 Task: AssignVinnyoffice2@gmail.com as Assignee of Issue Issue0000000058 in Backlog  in Scrum Project Project0000000012 in Jira. AssignCarxxstreet791@gmail.com as Assignee of Issue Issue0000000059 in Backlog  in Scrum Project Project0000000012 in Jira. AssignCarxxstreet791@gmail.com as Assignee of Issue Issue0000000060 in Backlog  in Scrum Project Project0000000012 in Jira. Create a Sprint called Sprint0000000031 in Scrum Project Project0000000011 in Jira. Create a Sprint called Sprint0000000032 in Scrum Project Project0000000011 in Jira
Action: Mouse moved to (964, 416)
Screenshot: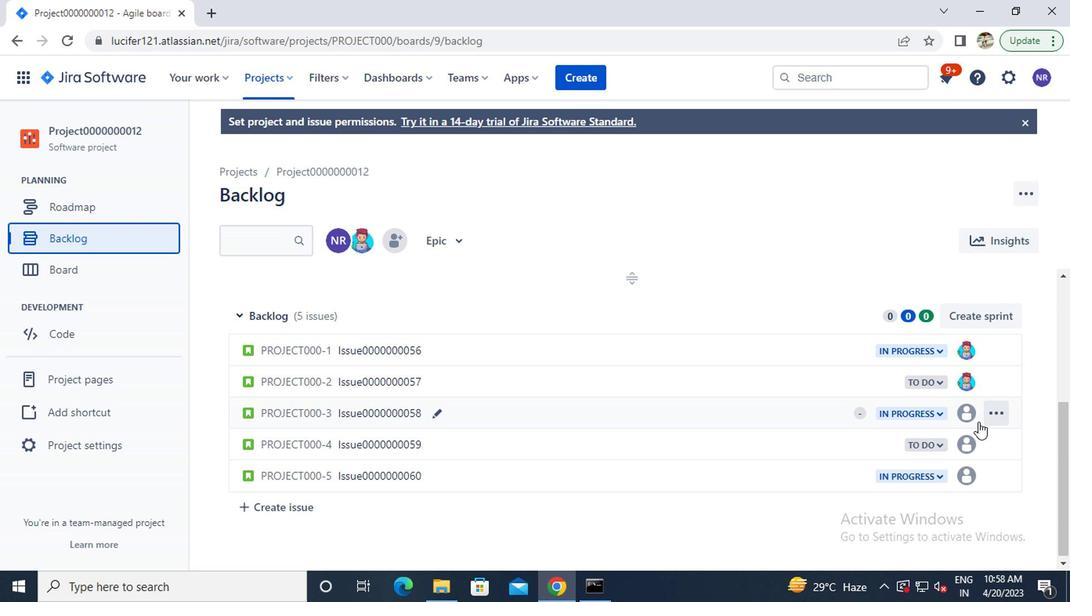 
Action: Mouse pressed left at (964, 416)
Screenshot: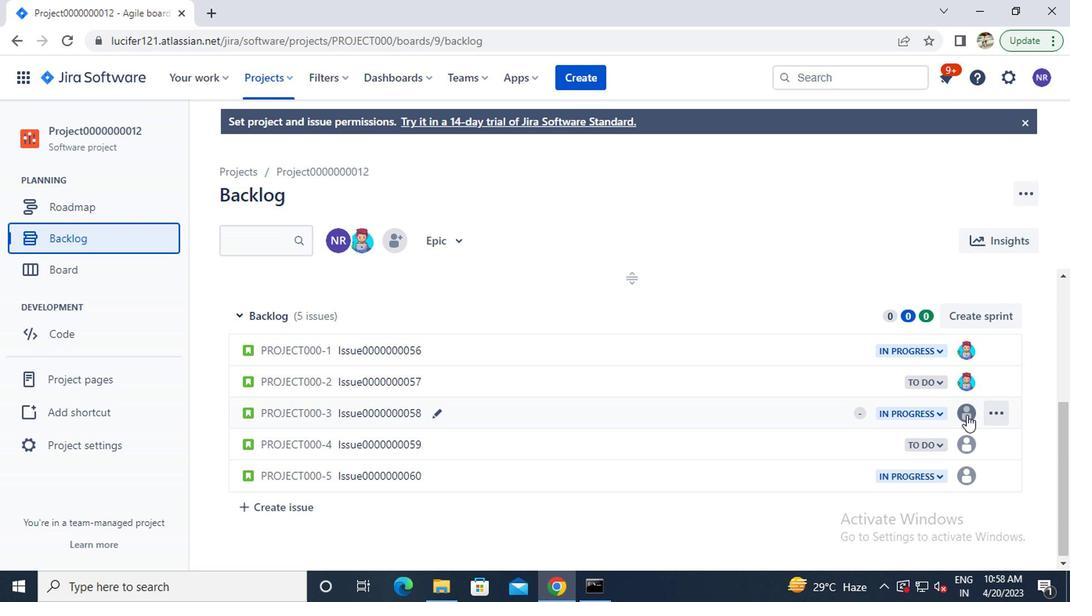 
Action: Mouse moved to (965, 414)
Screenshot: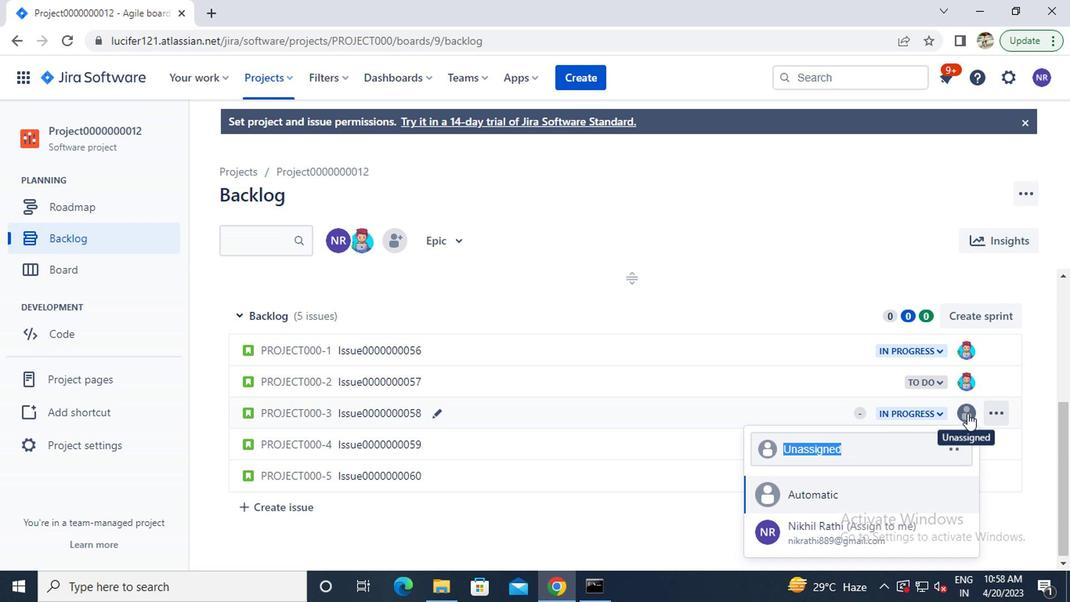 
Action: Key pressed v
Screenshot: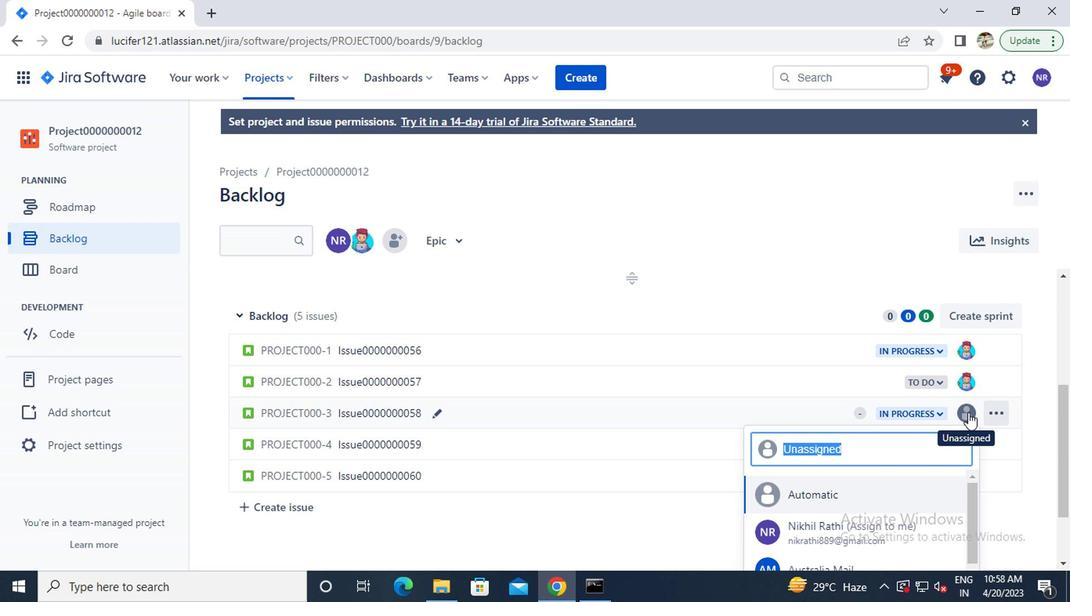 
Action: Mouse moved to (836, 495)
Screenshot: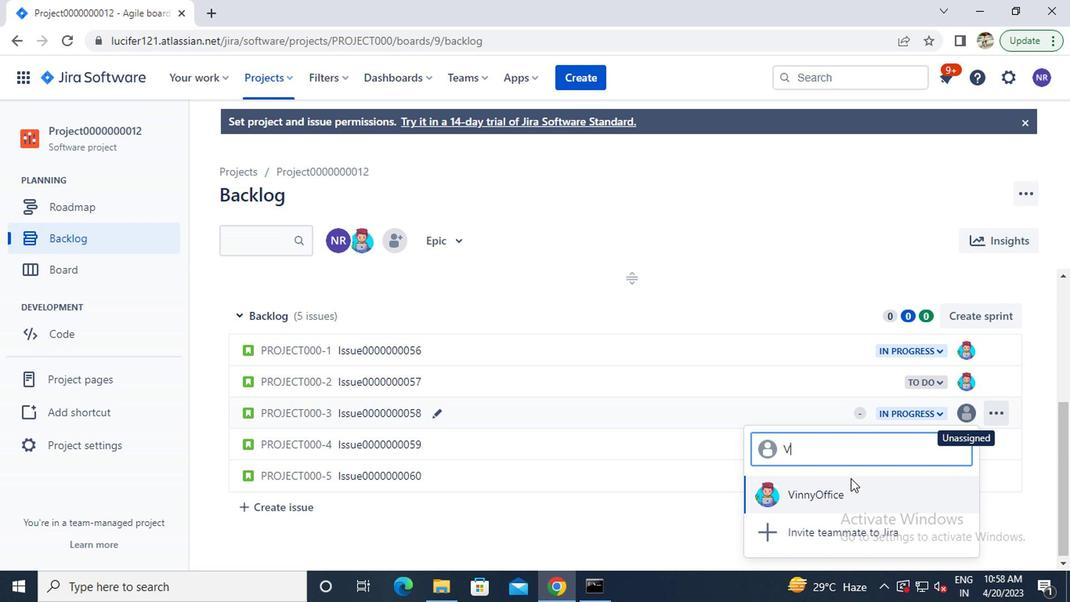 
Action: Mouse pressed left at (836, 495)
Screenshot: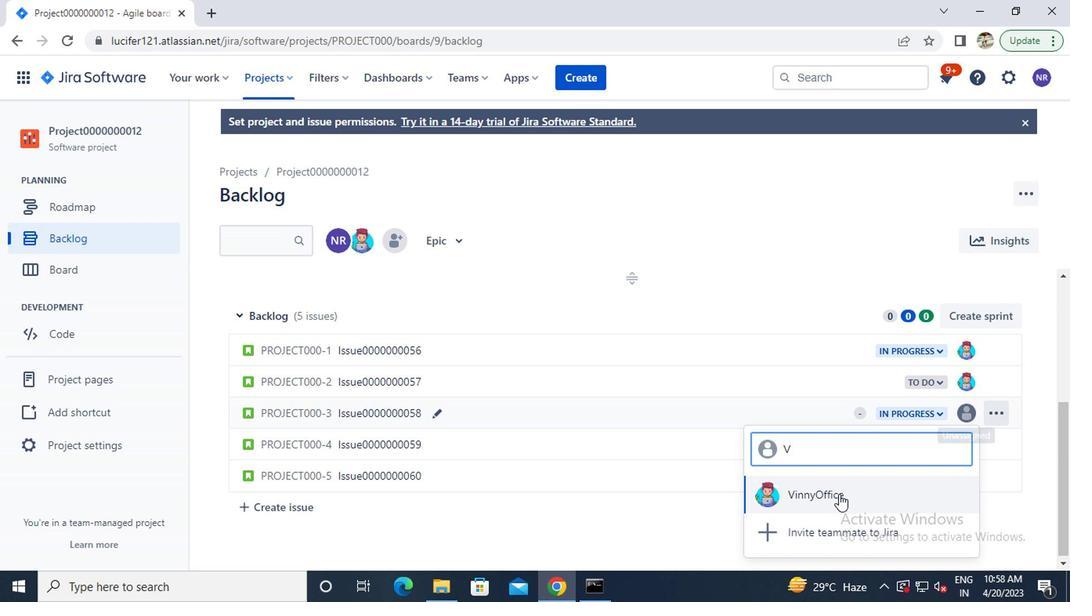 
Action: Mouse moved to (959, 447)
Screenshot: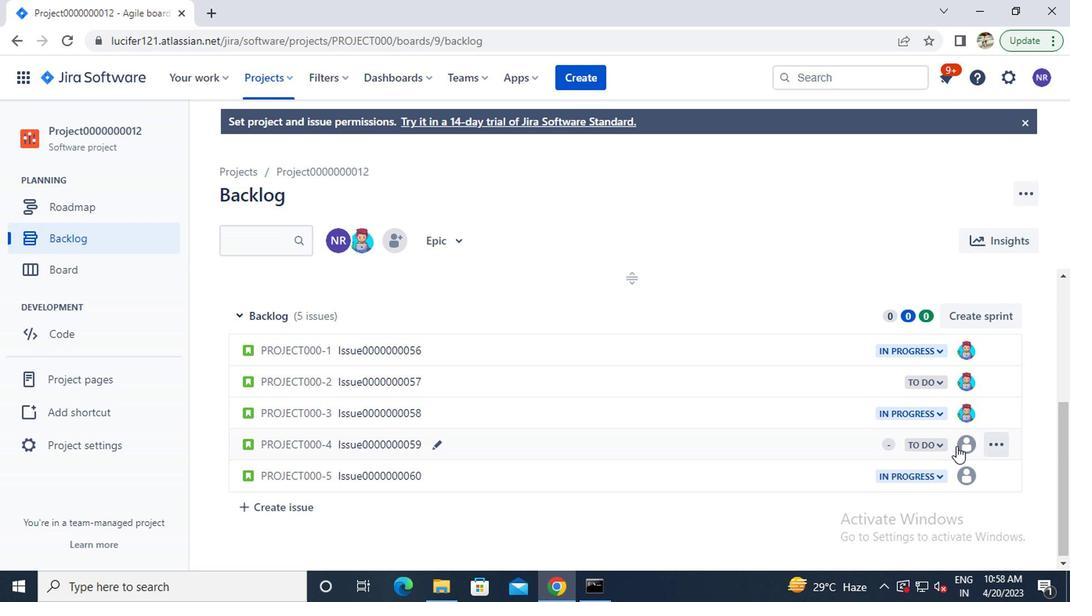
Action: Mouse pressed left at (959, 447)
Screenshot: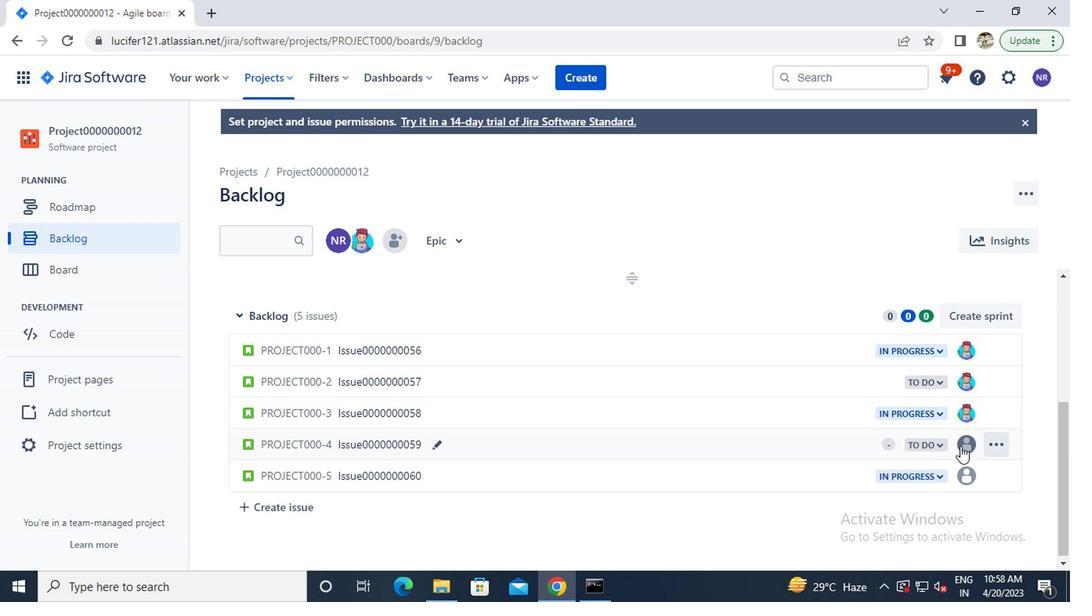 
Action: Mouse moved to (963, 442)
Screenshot: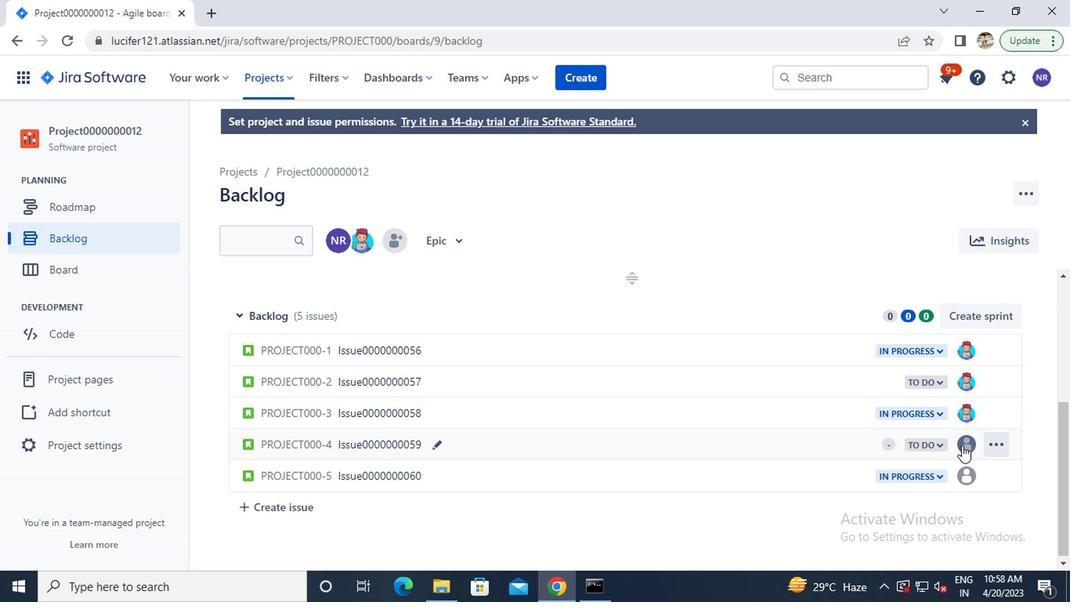 
Action: Key pressed ca
Screenshot: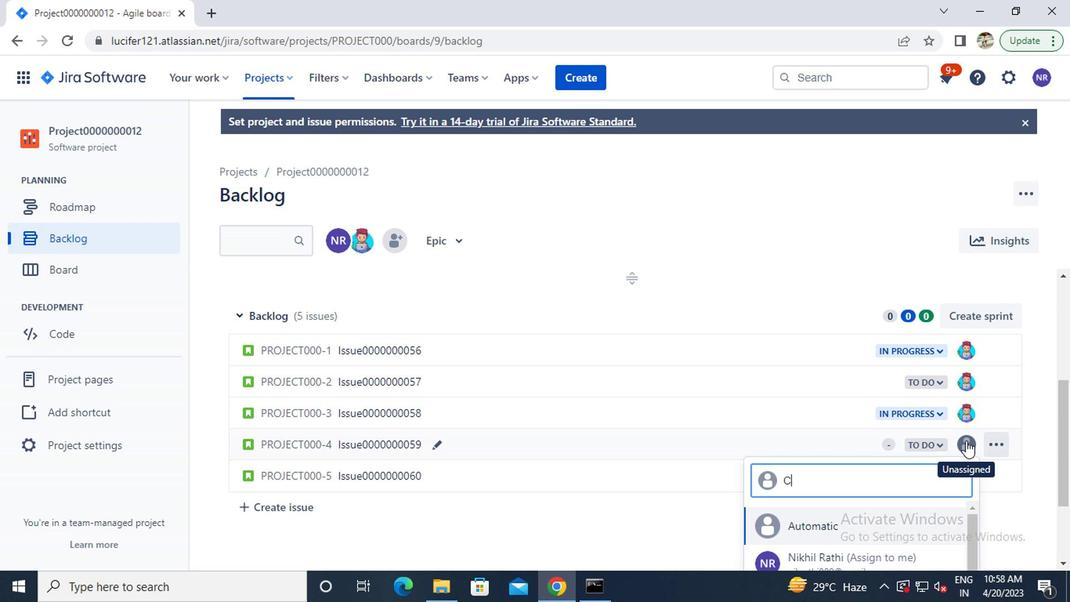 
Action: Mouse moved to (965, 442)
Screenshot: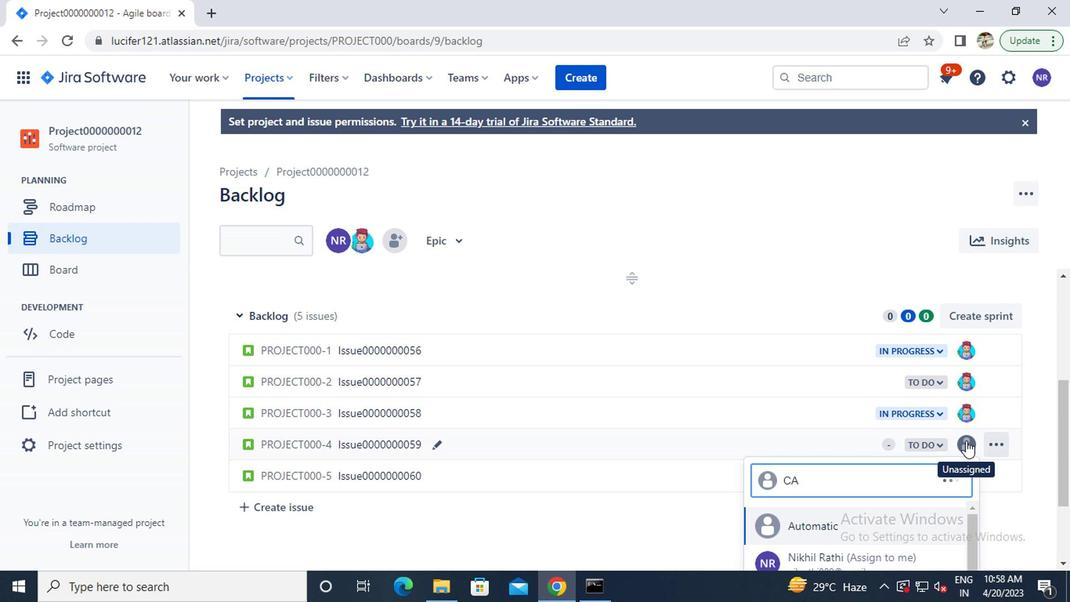 
Action: Key pressed r
Screenshot: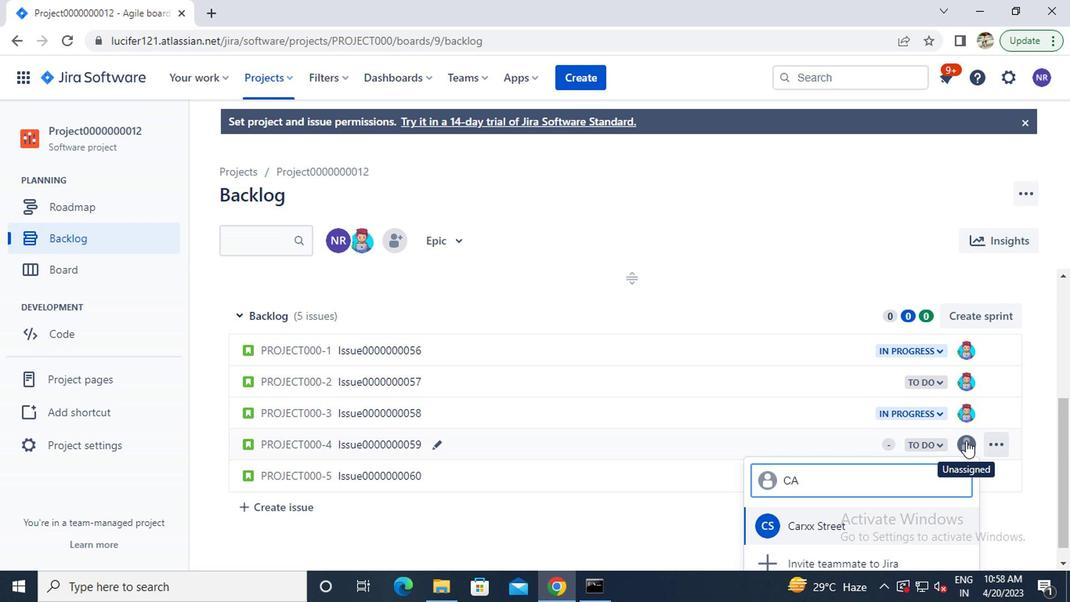 
Action: Mouse moved to (846, 523)
Screenshot: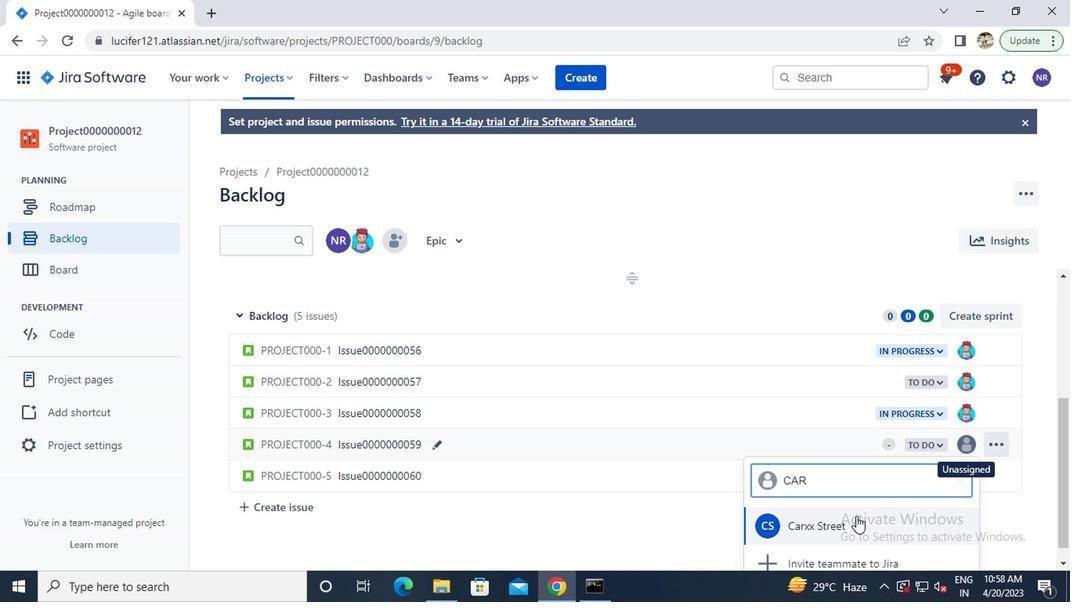 
Action: Mouse pressed left at (846, 523)
Screenshot: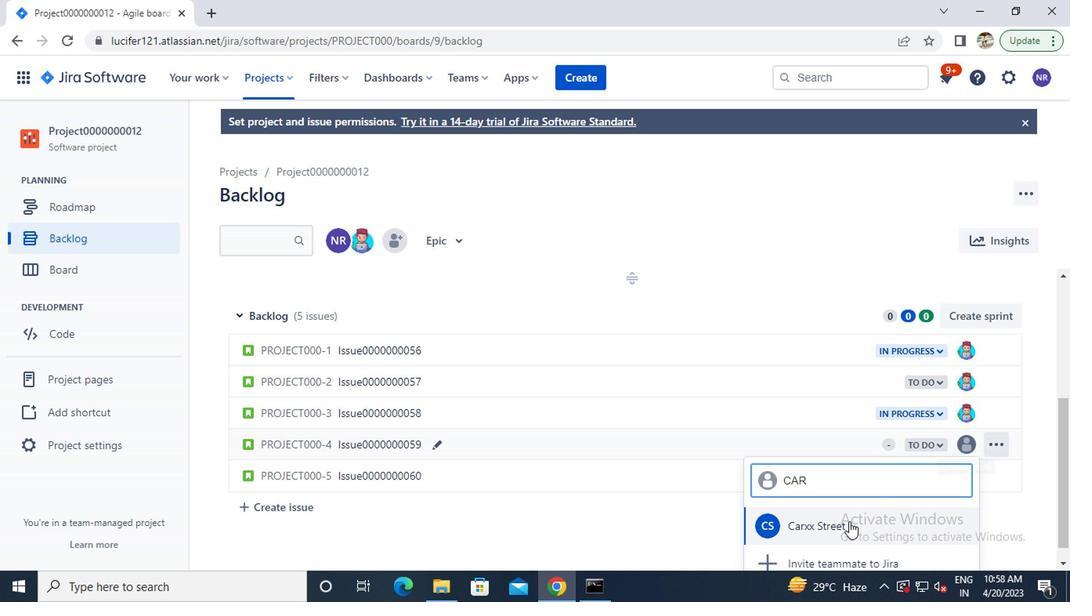 
Action: Mouse moved to (960, 476)
Screenshot: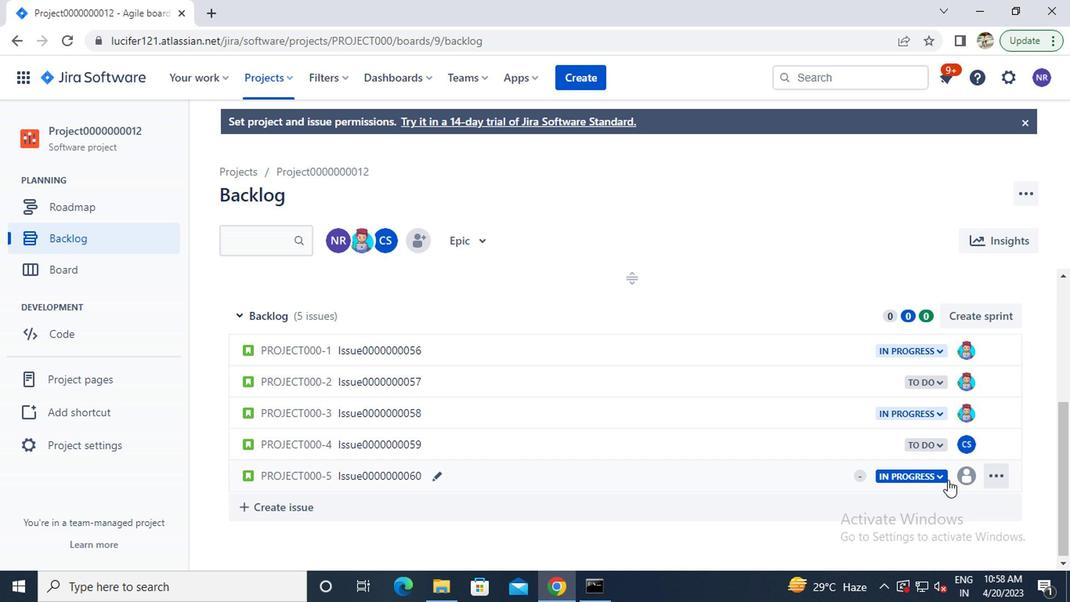 
Action: Mouse pressed left at (960, 476)
Screenshot: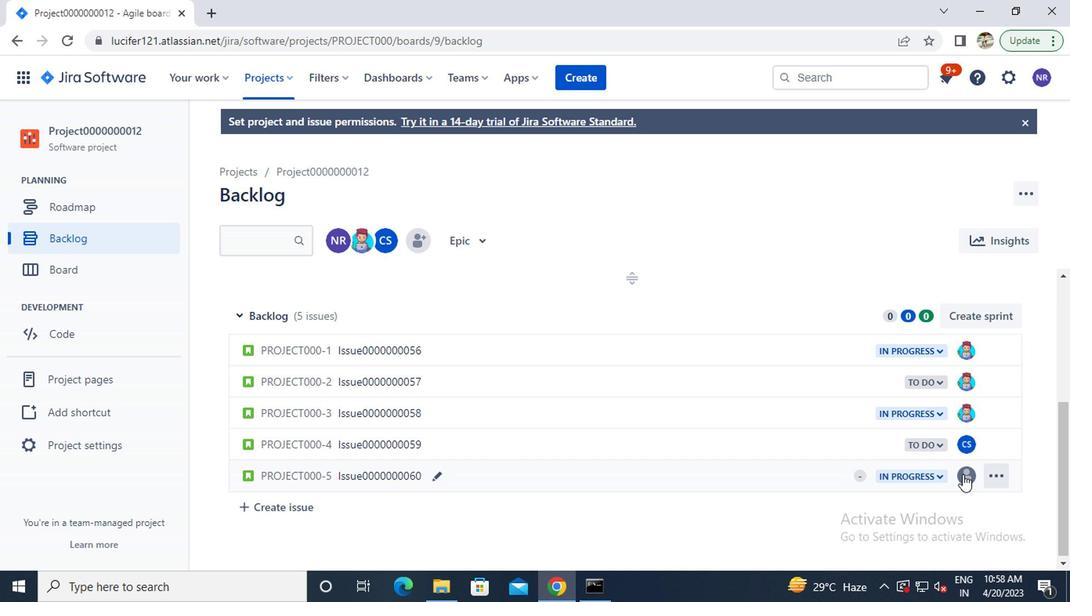 
Action: Mouse moved to (961, 476)
Screenshot: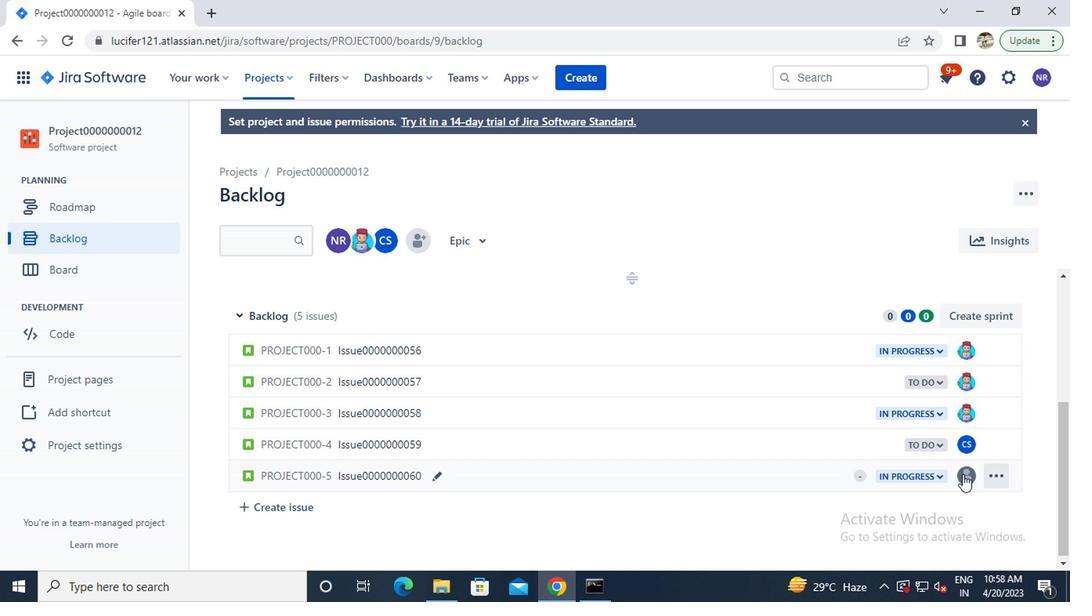 
Action: Key pressed car
Screenshot: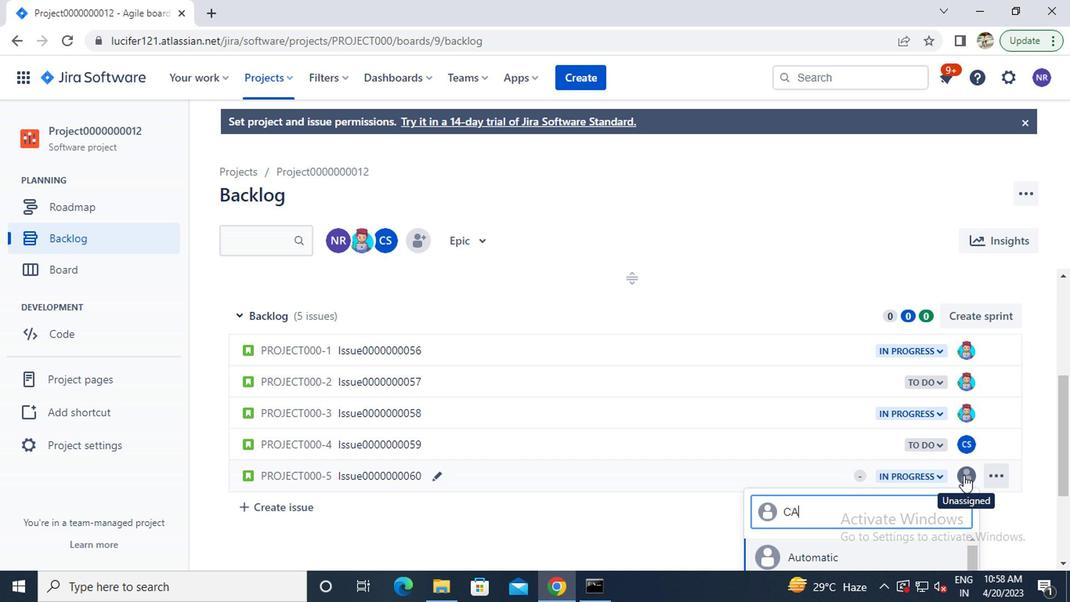 
Action: Mouse moved to (837, 552)
Screenshot: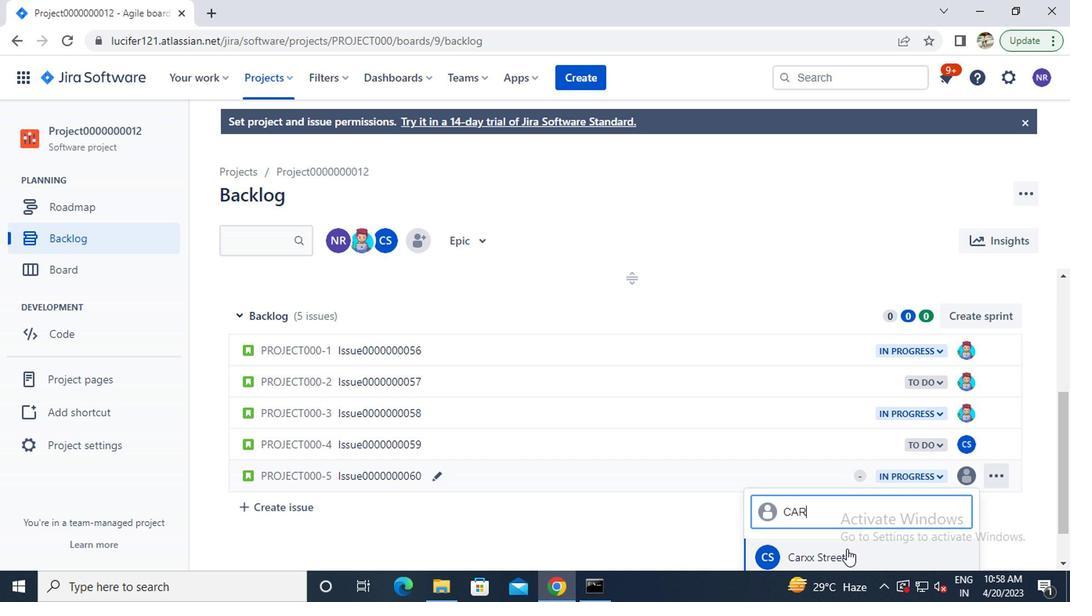 
Action: Mouse pressed left at (837, 552)
Screenshot: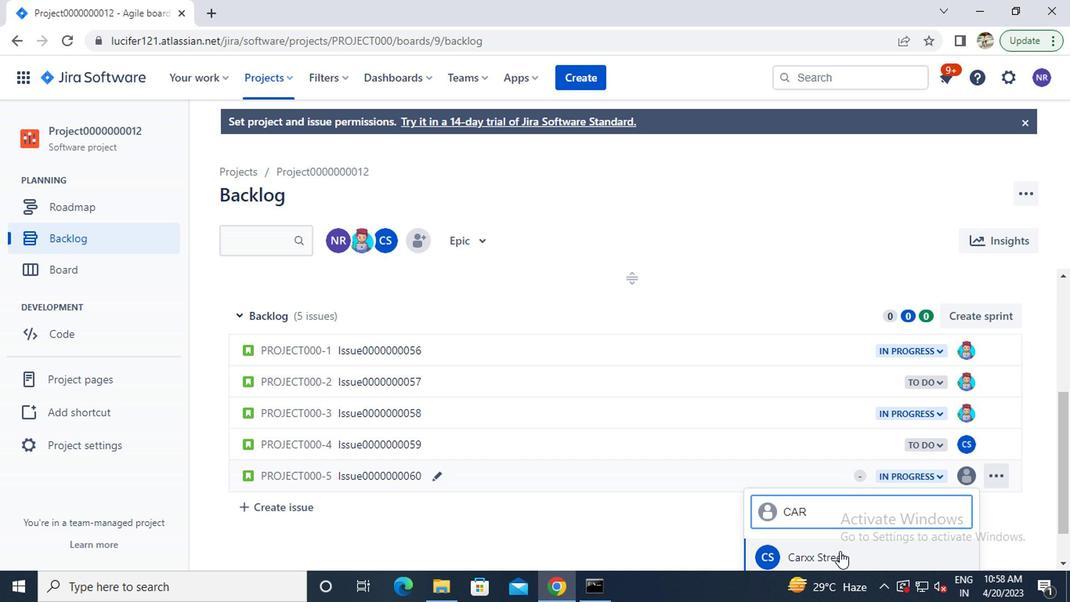 
Action: Mouse moved to (268, 78)
Screenshot: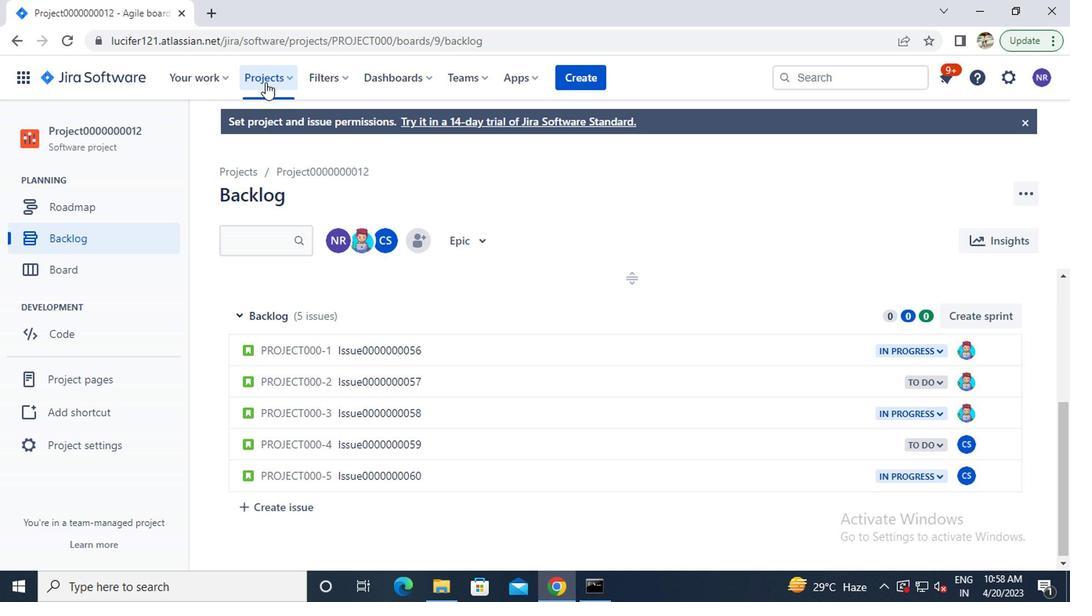 
Action: Mouse pressed left at (268, 78)
Screenshot: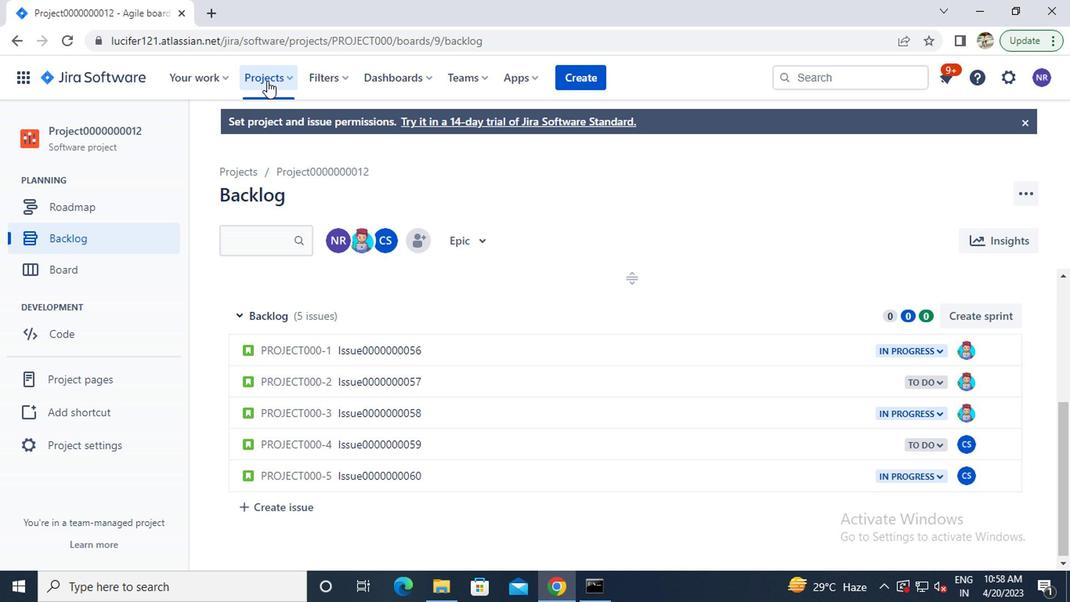 
Action: Mouse moved to (307, 181)
Screenshot: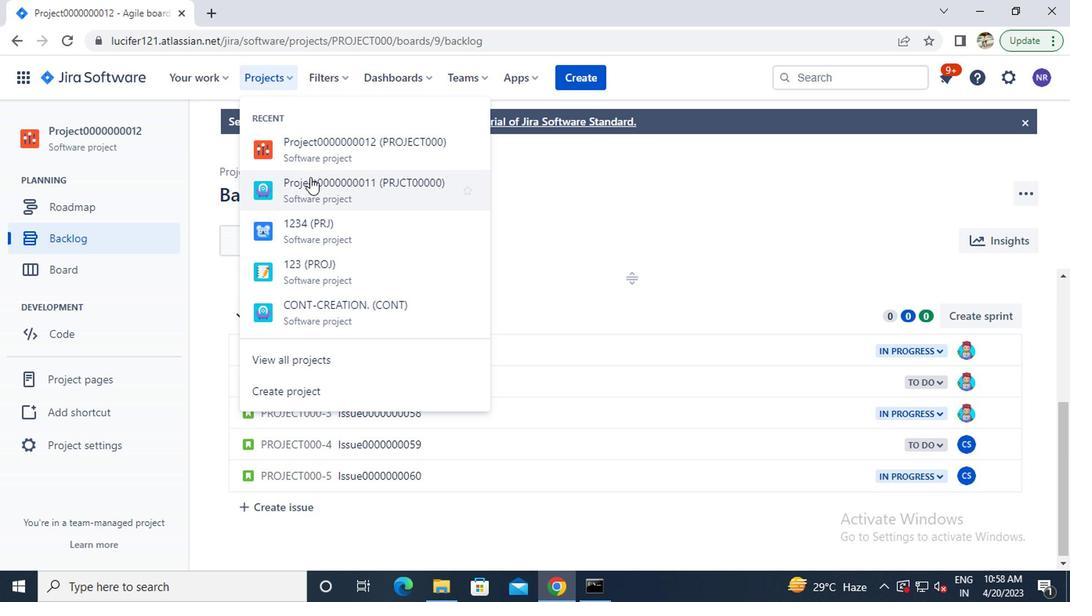 
Action: Mouse pressed left at (307, 181)
Screenshot: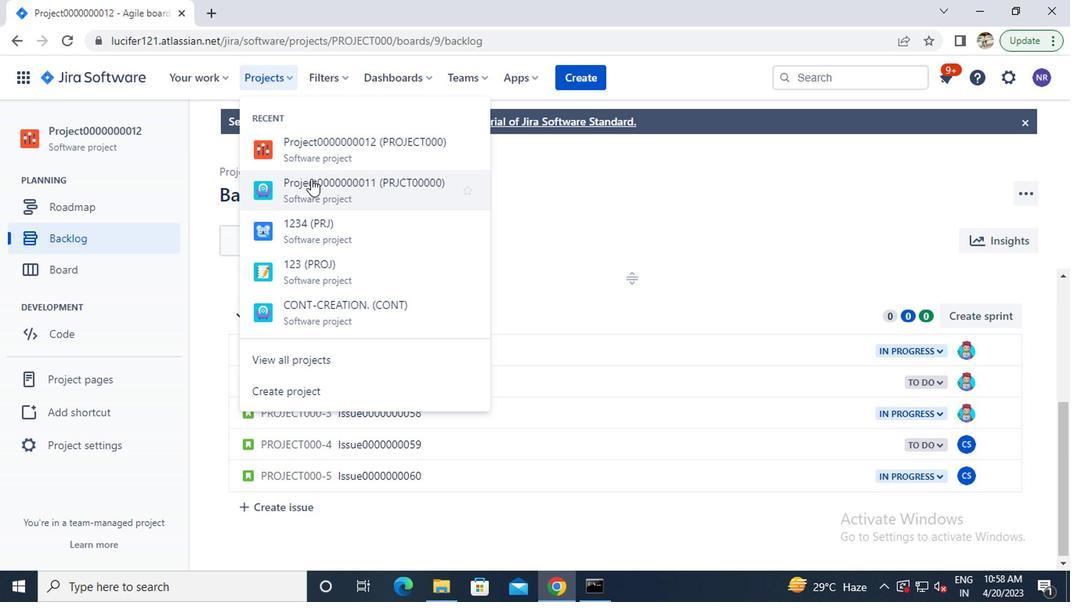 
Action: Mouse moved to (80, 233)
Screenshot: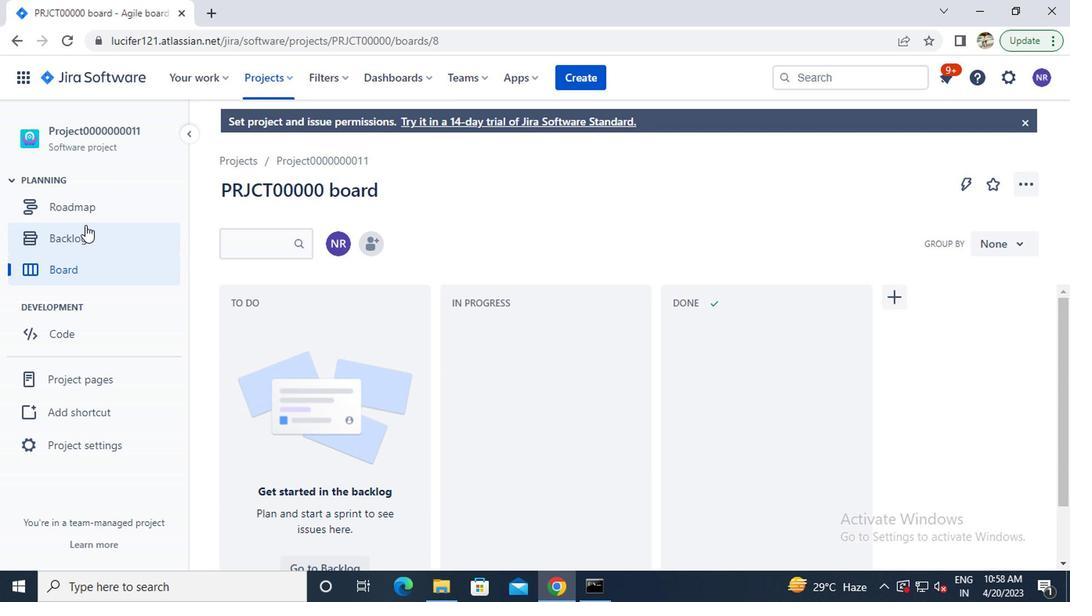 
Action: Mouse pressed left at (80, 233)
Screenshot: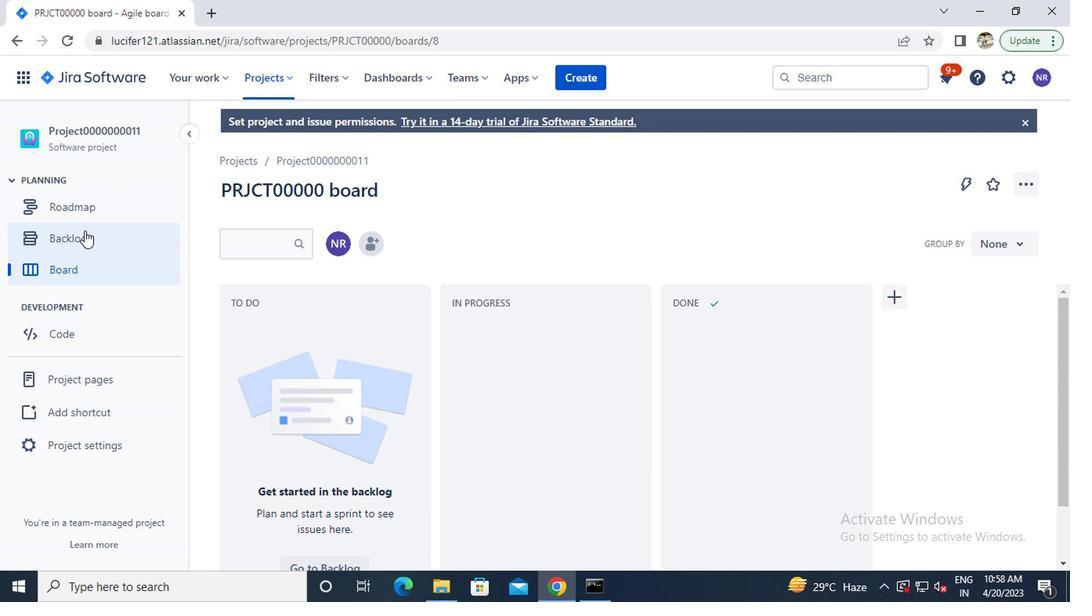 
Action: Mouse moved to (987, 288)
Screenshot: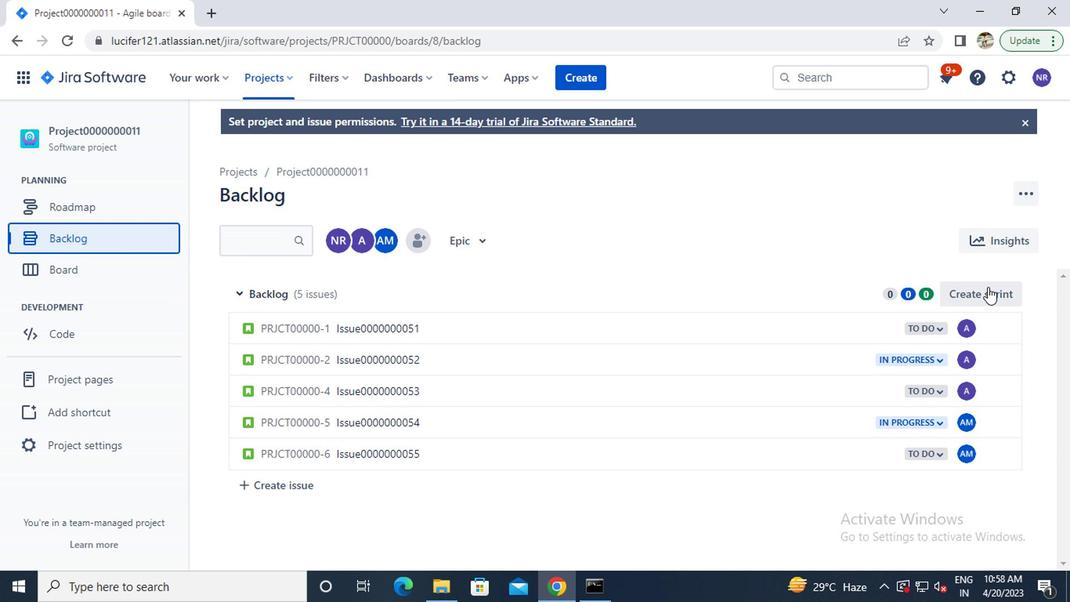 
Action: Mouse pressed left at (987, 288)
Screenshot: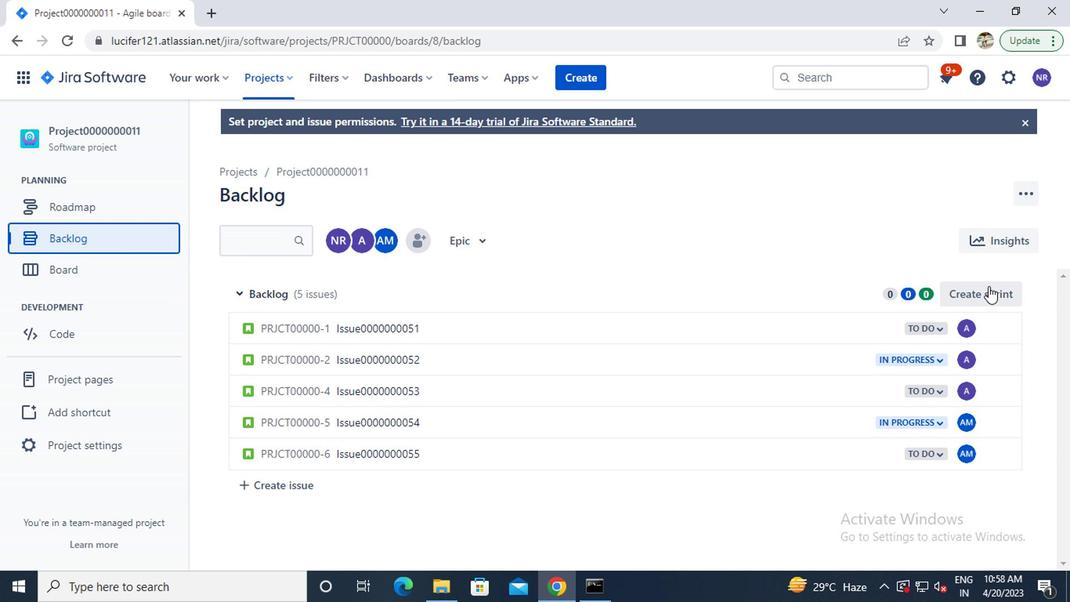 
Action: Mouse moved to (345, 293)
Screenshot: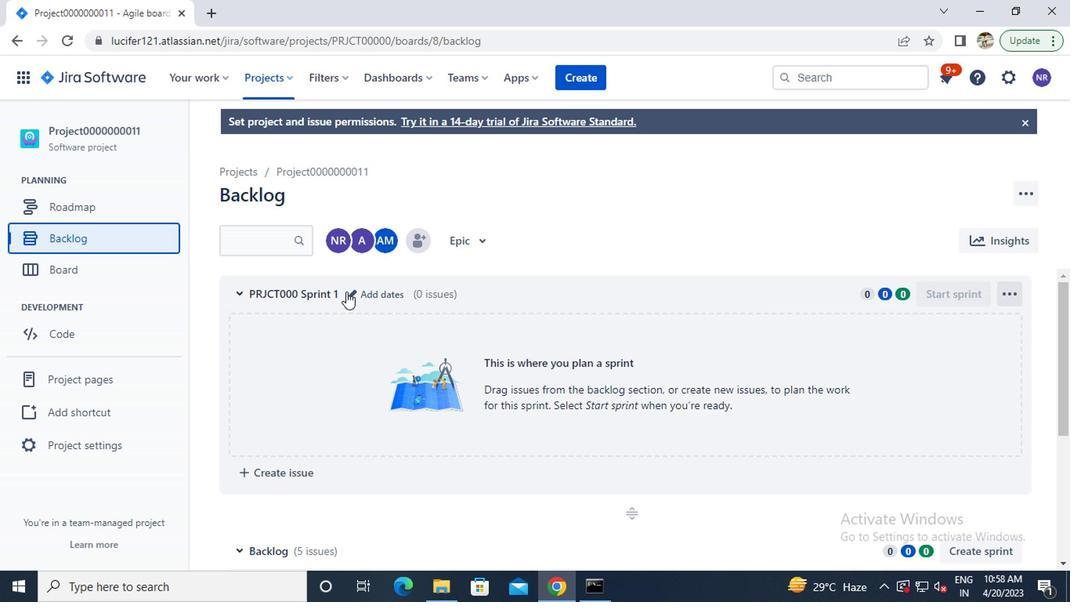
Action: Mouse pressed left at (345, 293)
Screenshot: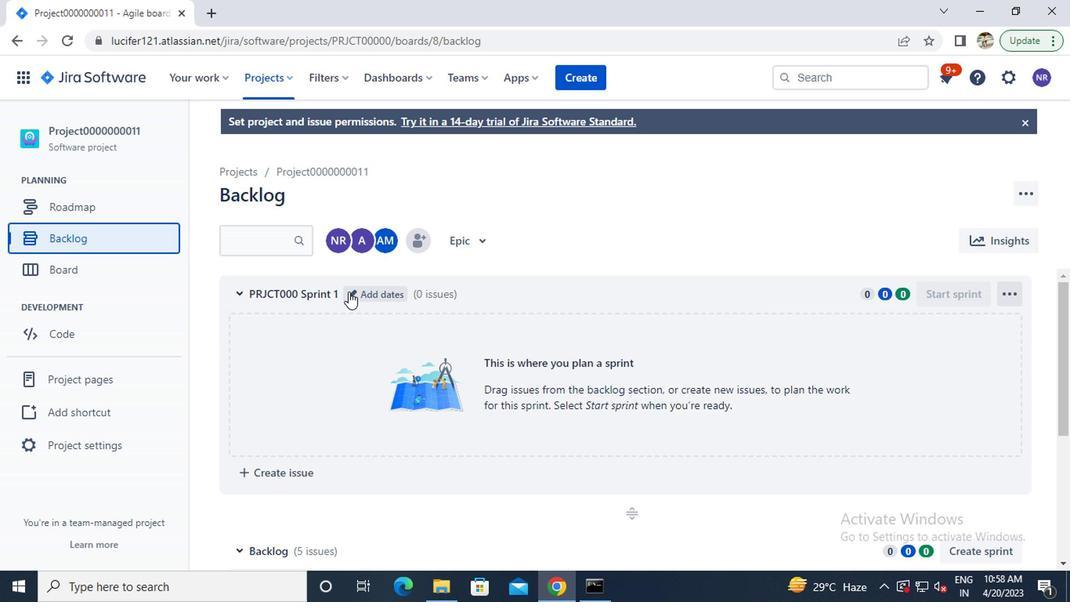 
Action: Mouse moved to (414, 206)
Screenshot: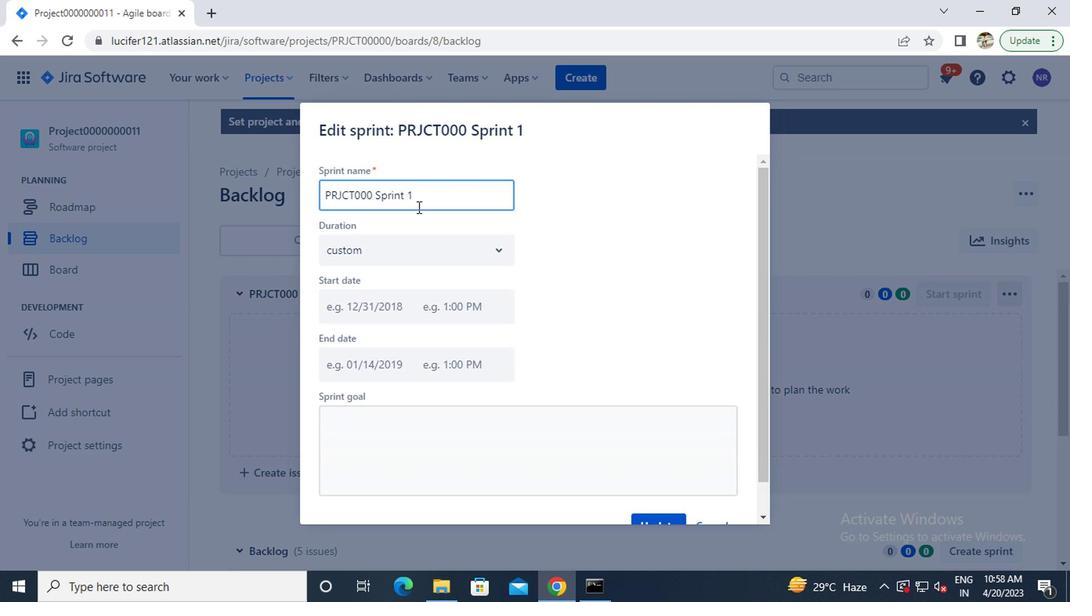 
Action: Mouse pressed left at (414, 206)
Screenshot: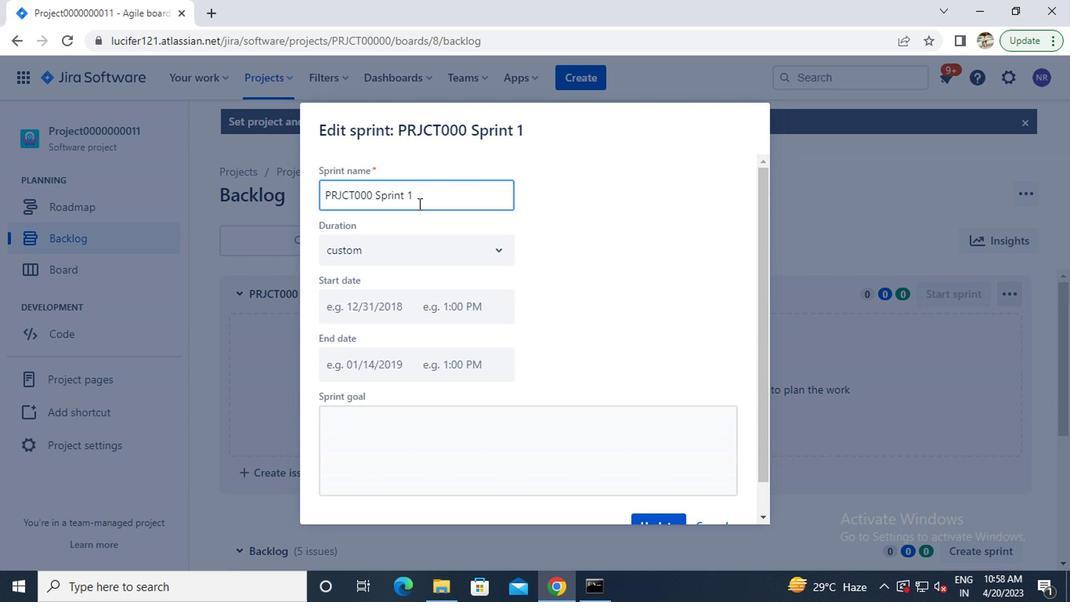 
Action: Key pressed ctrl+A<Key.backspace><Key.caps_lock>s<Key.caps_lock><Key.backspace>s<Key.caps_lock>print<Key.space>0<Key.backspace><Key.backspace>0000000031
Screenshot: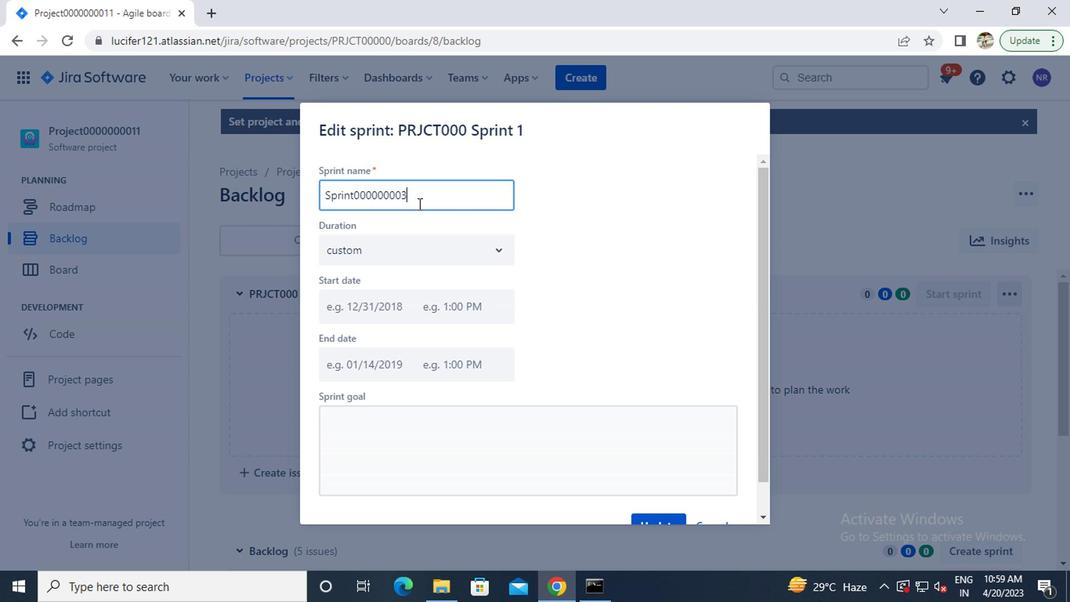 
Action: Mouse scrolled (414, 205) with delta (0, 0)
Screenshot: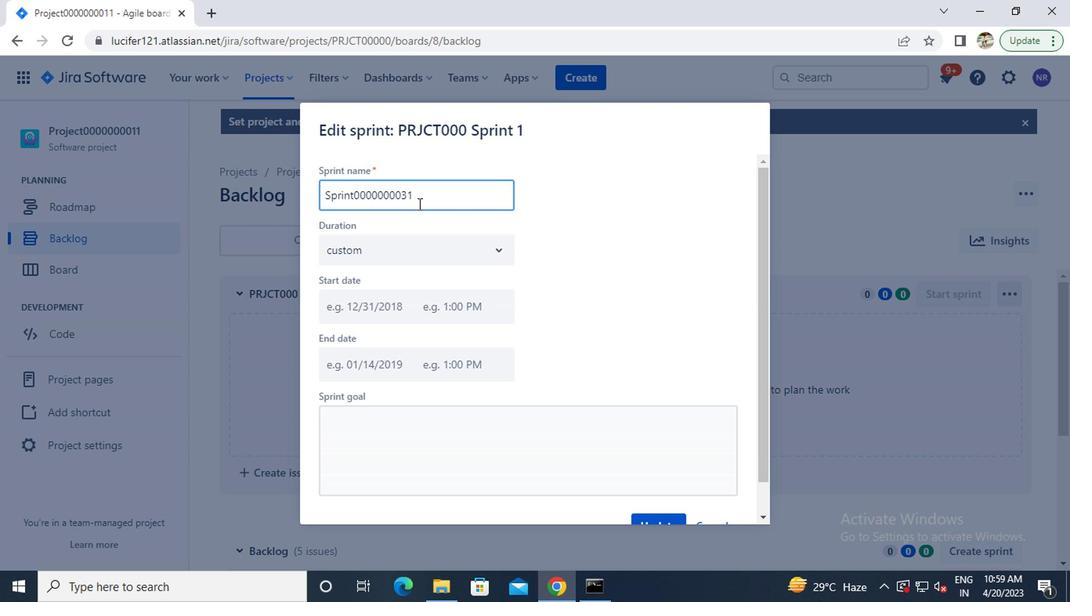 
Action: Mouse scrolled (414, 205) with delta (0, 0)
Screenshot: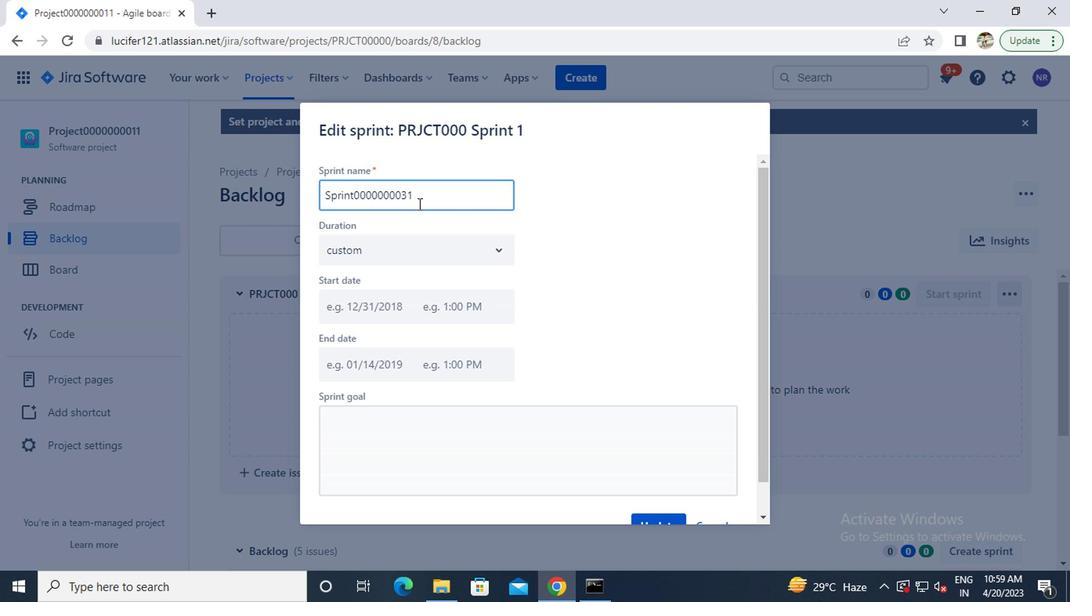 
Action: Mouse scrolled (414, 205) with delta (0, 0)
Screenshot: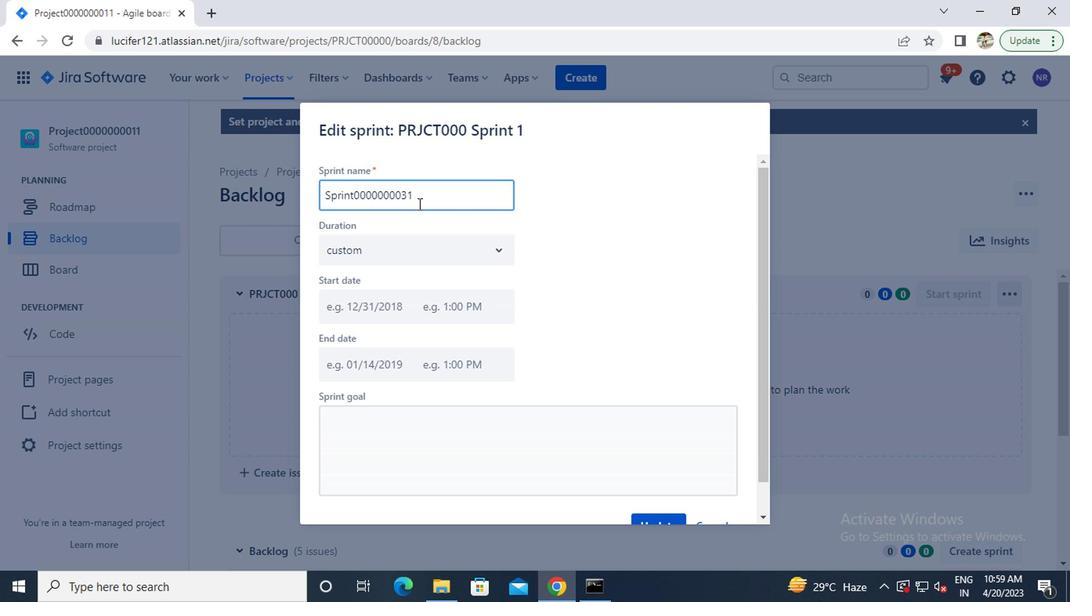 
Action: Mouse scrolled (414, 205) with delta (0, 0)
Screenshot: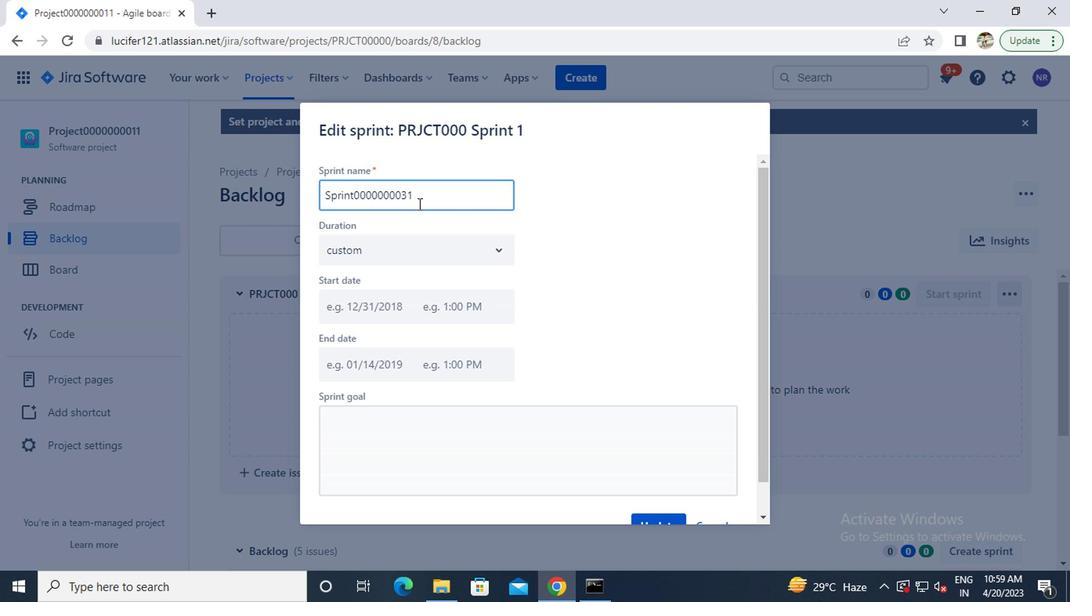 
Action: Mouse moved to (641, 500)
Screenshot: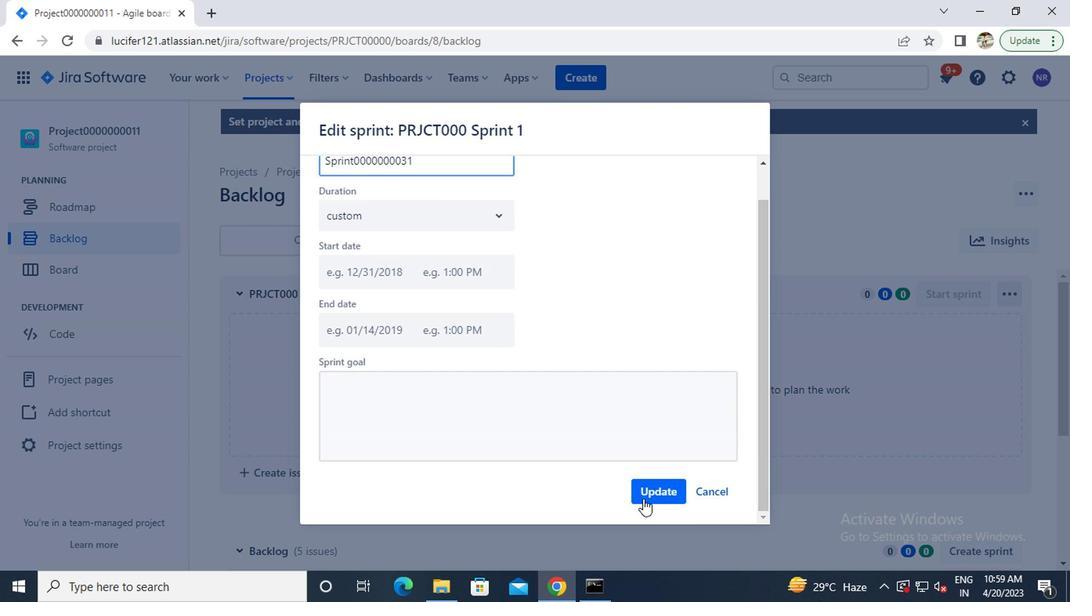 
Action: Mouse pressed left at (641, 500)
Screenshot: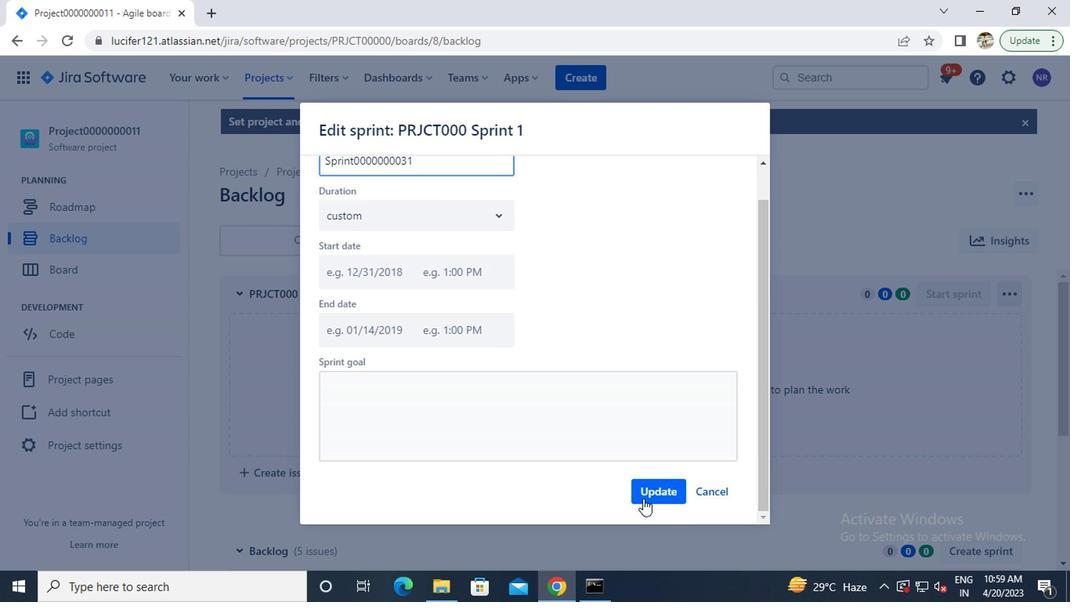 
Action: Mouse moved to (680, 482)
Screenshot: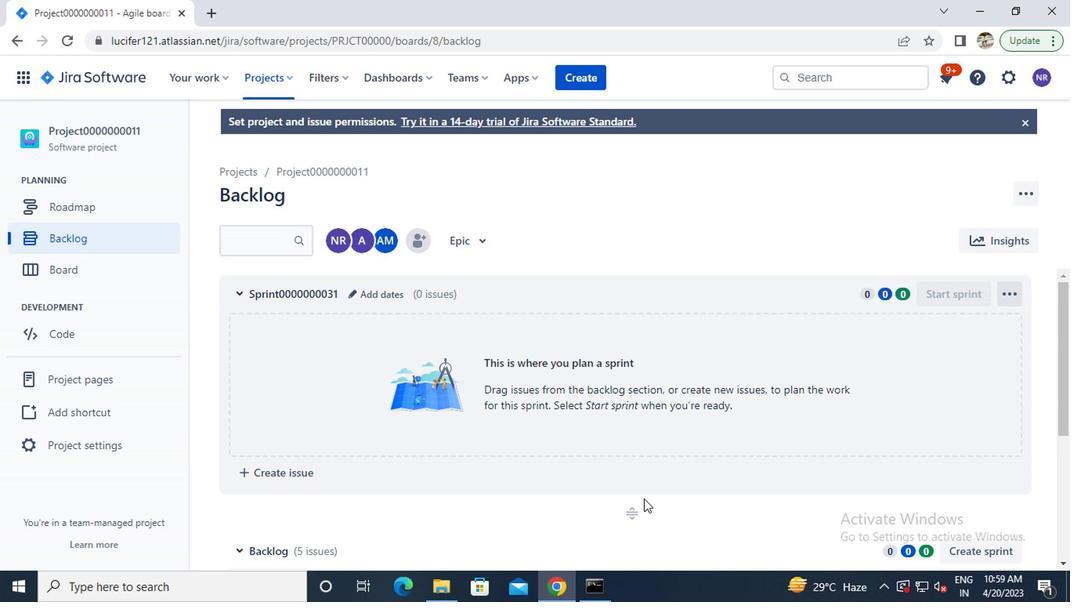 
Action: Mouse scrolled (680, 482) with delta (0, 0)
Screenshot: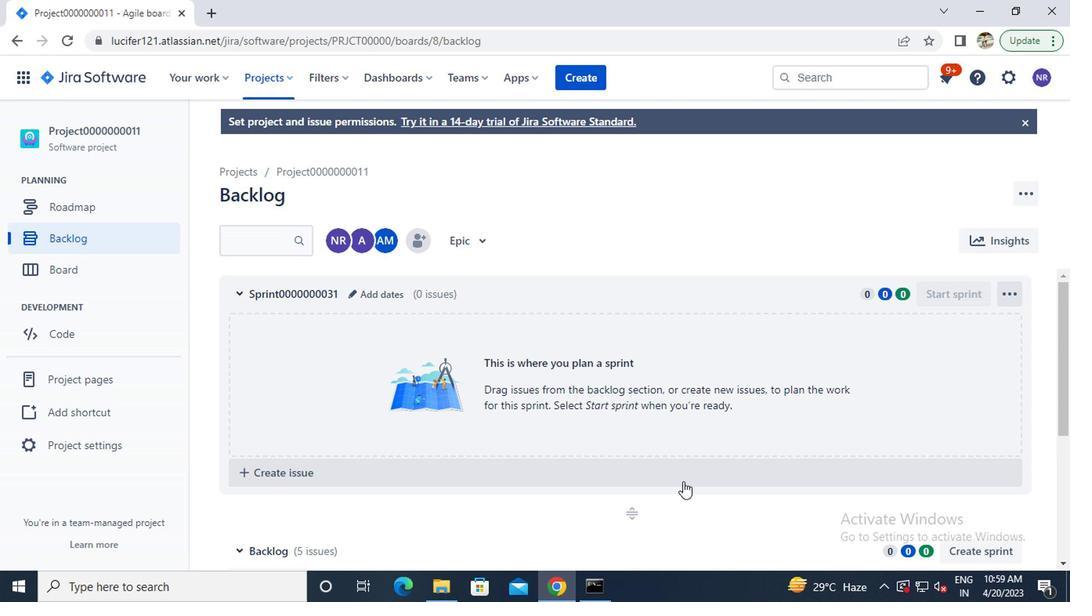 
Action: Mouse scrolled (680, 482) with delta (0, 0)
Screenshot: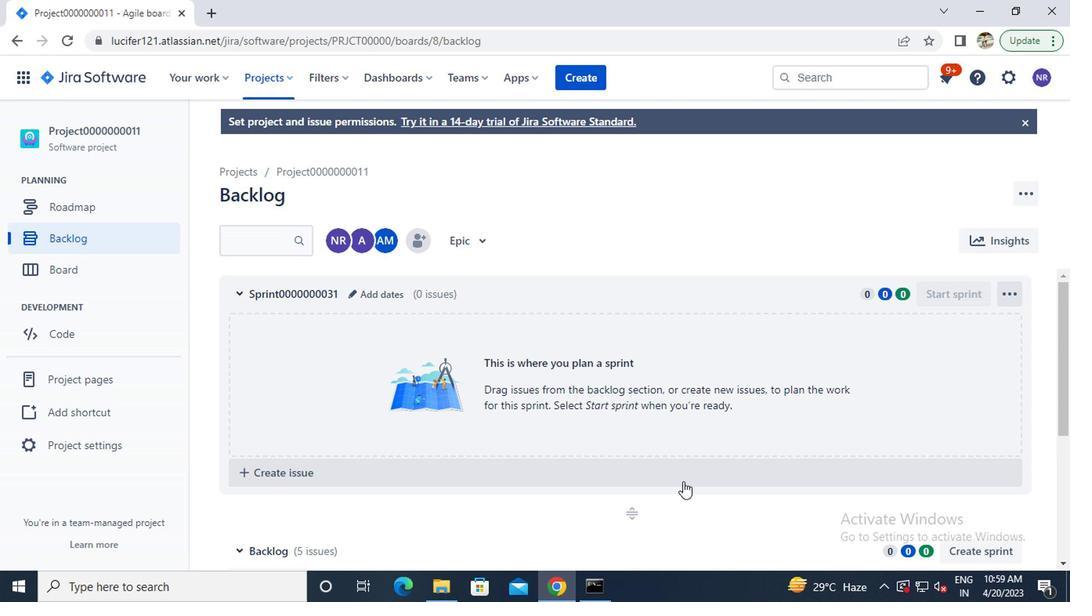 
Action: Mouse moved to (980, 385)
Screenshot: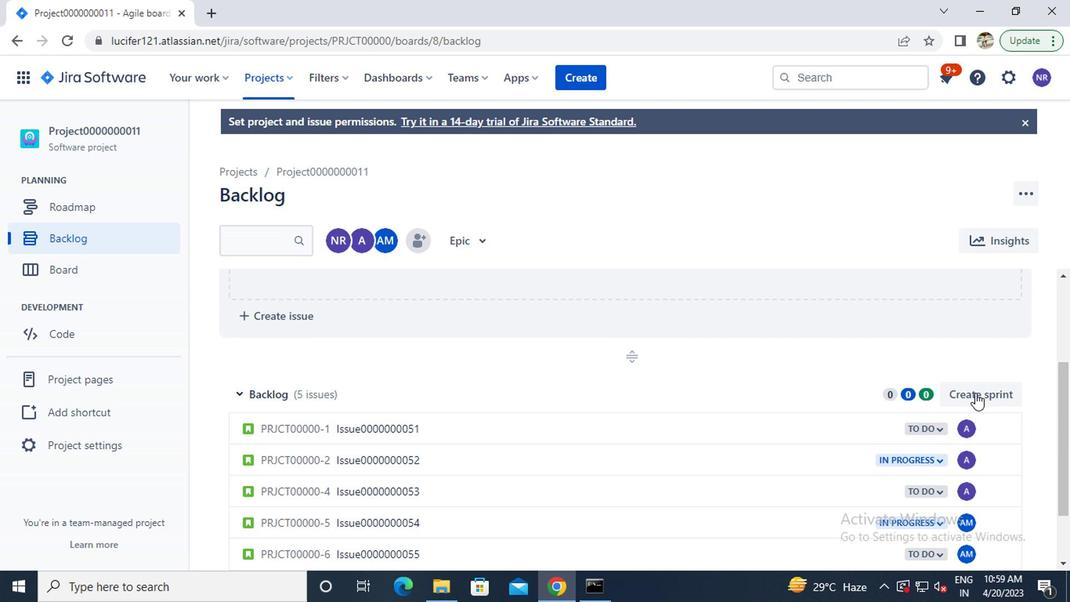 
Action: Mouse pressed left at (980, 385)
Screenshot: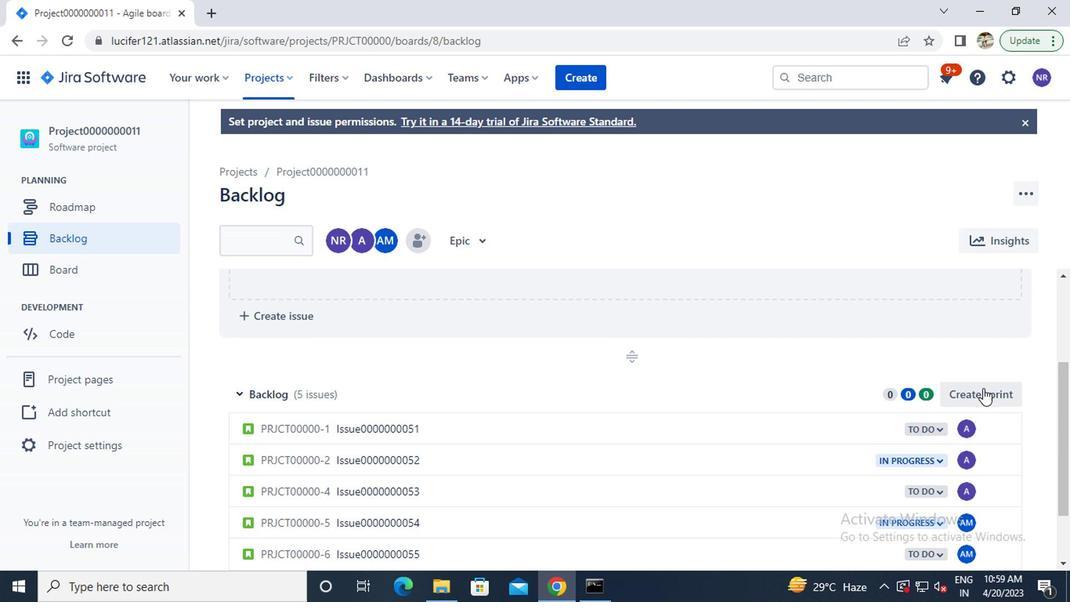 
Action: Mouse moved to (772, 425)
Screenshot: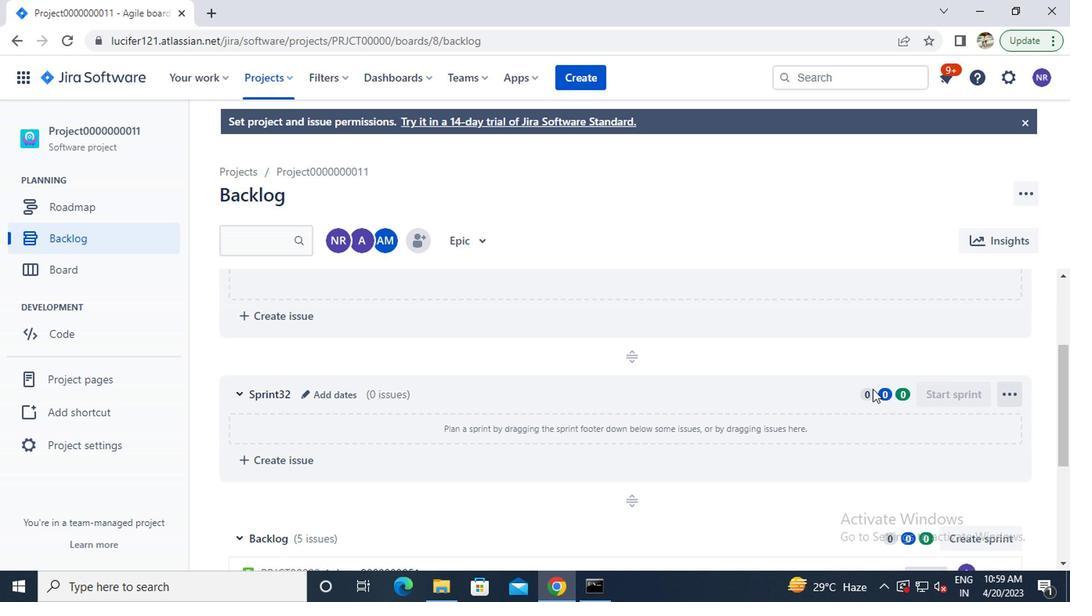 
Action: Mouse scrolled (772, 426) with delta (0, 0)
Screenshot: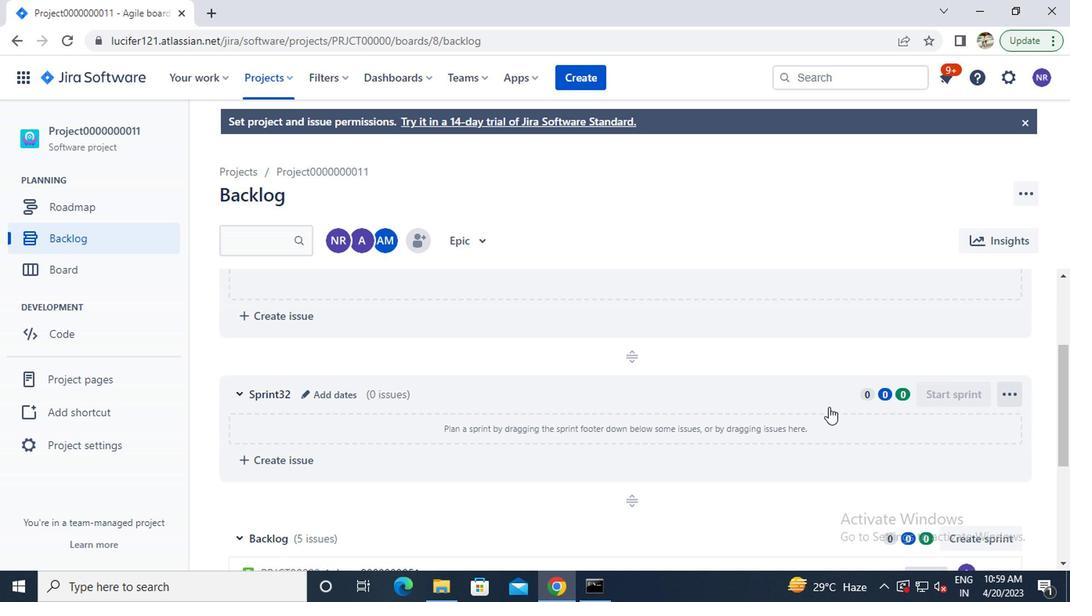 
Action: Mouse scrolled (772, 426) with delta (0, 0)
Screenshot: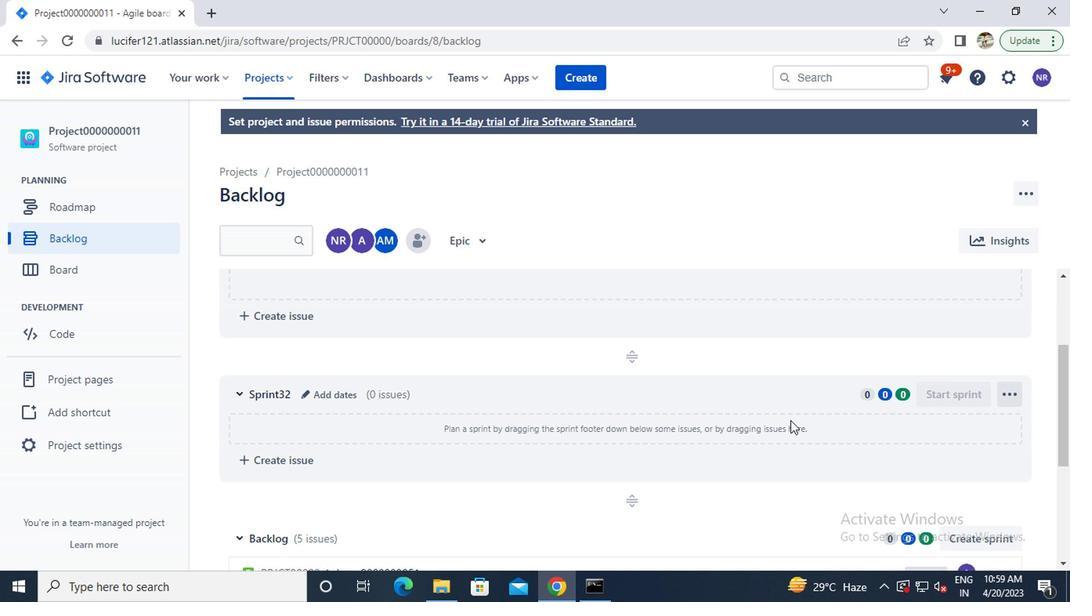 
Action: Mouse scrolled (772, 426) with delta (0, 0)
Screenshot: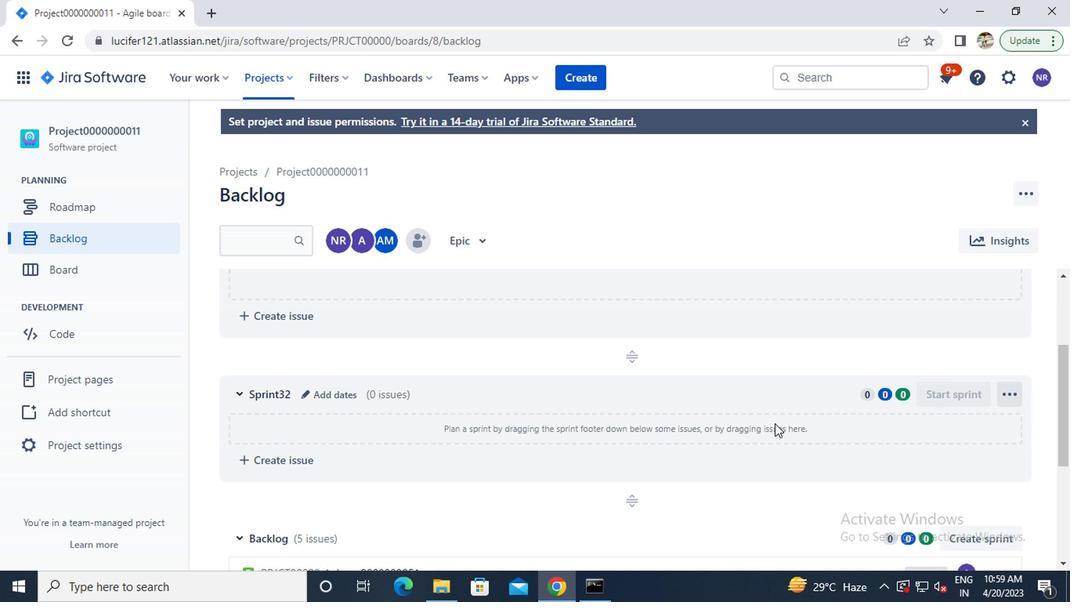 
Action: Mouse scrolled (772, 424) with delta (0, -1)
Screenshot: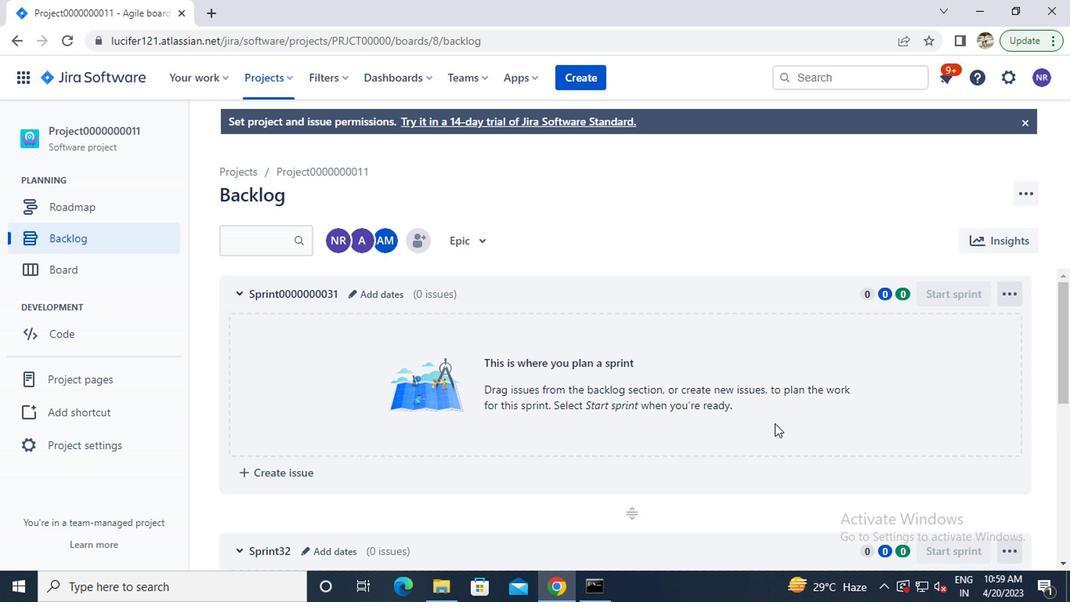 
Action: Mouse scrolled (772, 424) with delta (0, -1)
Screenshot: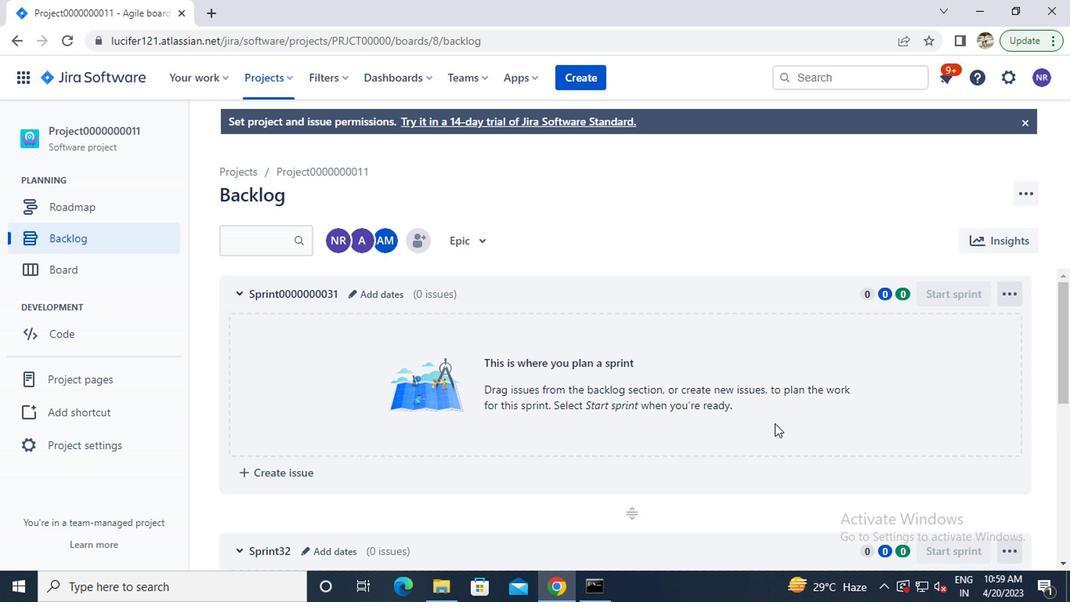 
Action: Mouse moved to (302, 402)
Screenshot: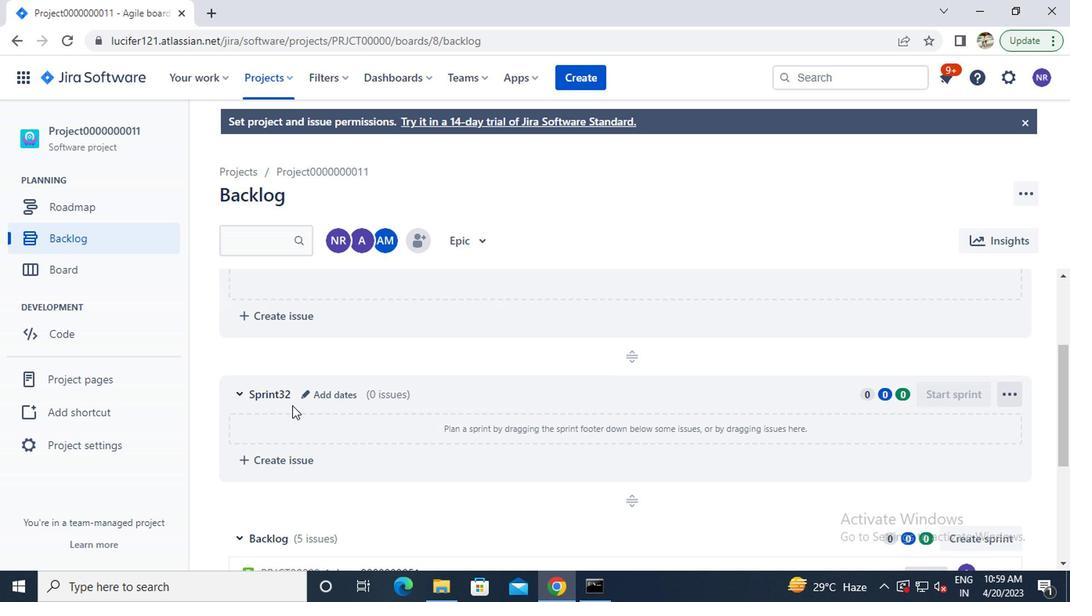 
Action: Mouse pressed left at (302, 402)
Screenshot: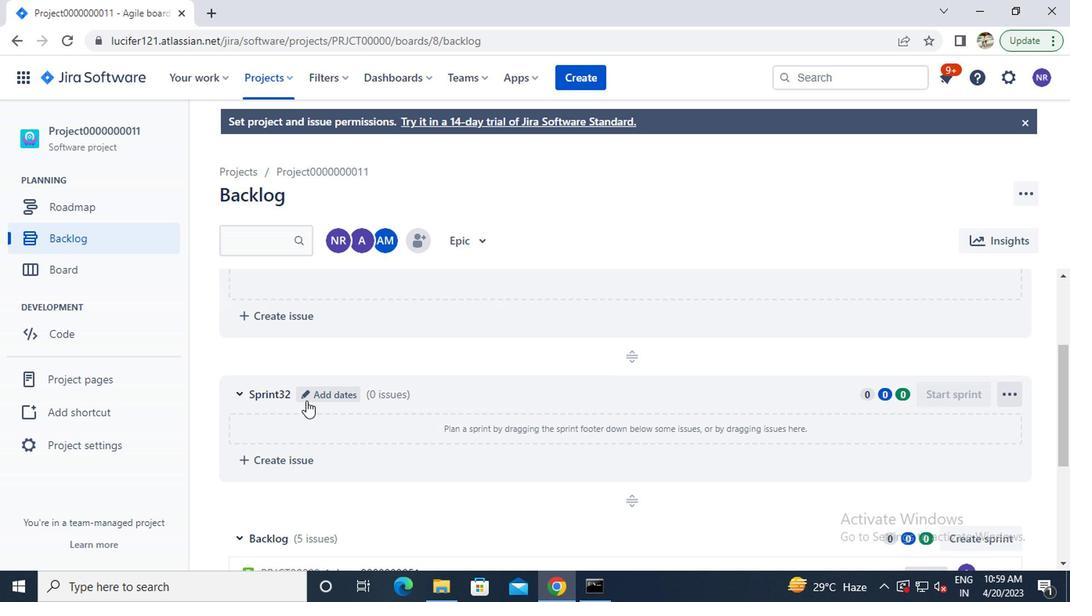 
Action: Mouse moved to (370, 201)
Screenshot: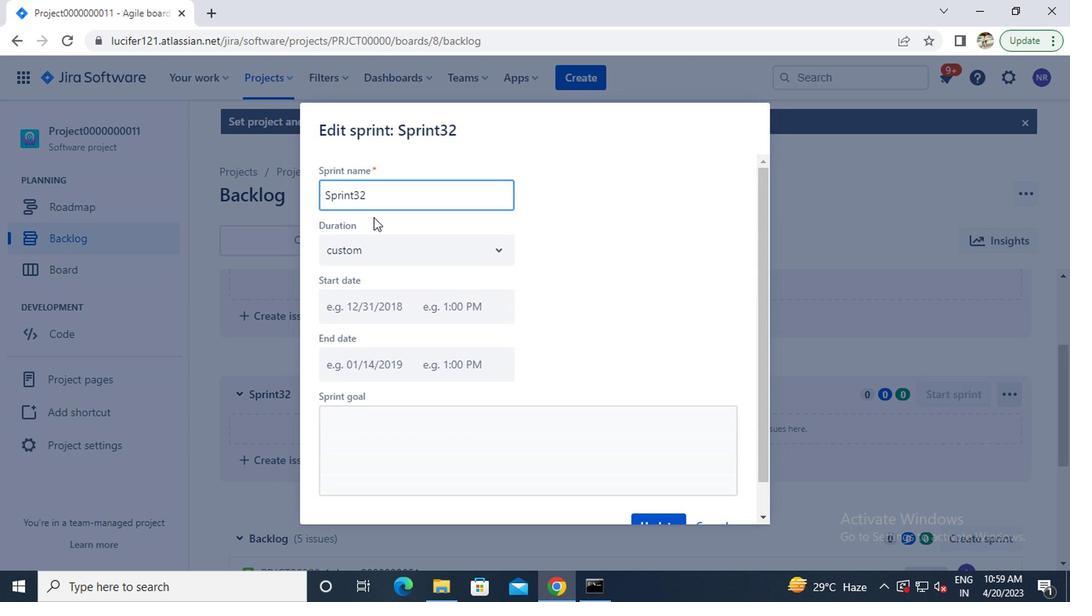 
Action: Mouse pressed left at (370, 201)
Screenshot: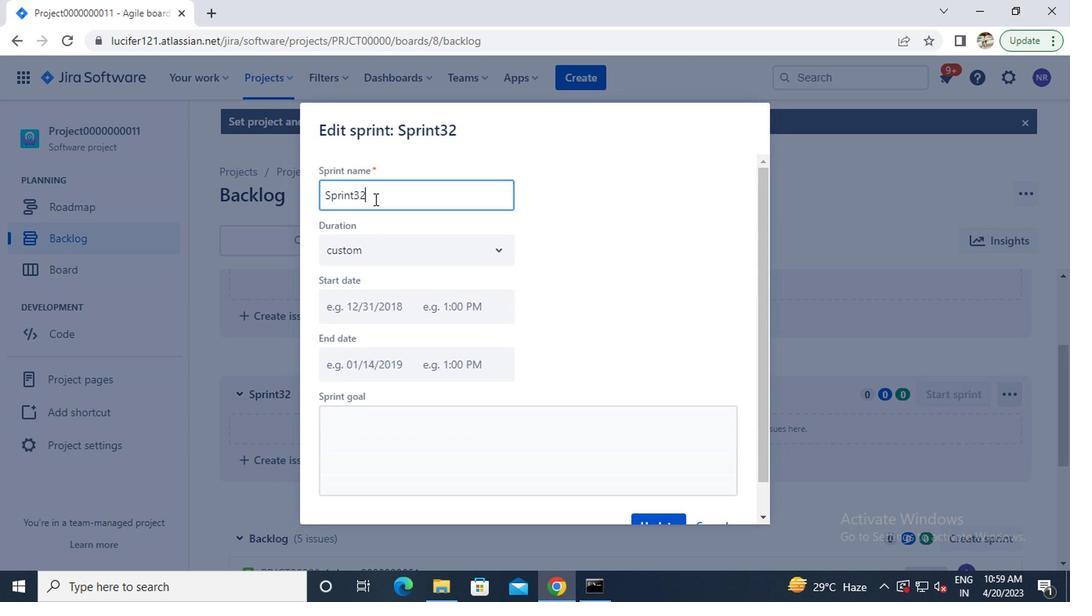 
Action: Key pressed ctrl+A<Key.backspace><Key.caps_lock>ctrl+S<Key.caps_lock>prinet<Key.backspace><Key.backspace><Key.backspace>nt00000000032<Key.enter>
Screenshot: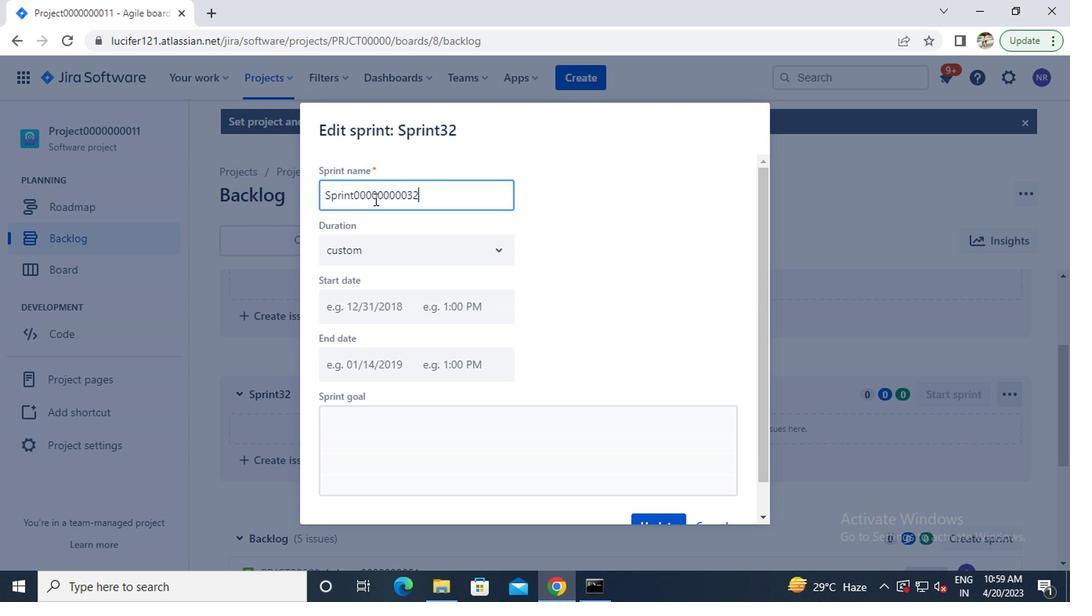 
